 Task: Enable the "Spectral Edit Multi-tool" for detailed frequency-based editing.
Action: Mouse moved to (70, 6)
Screenshot: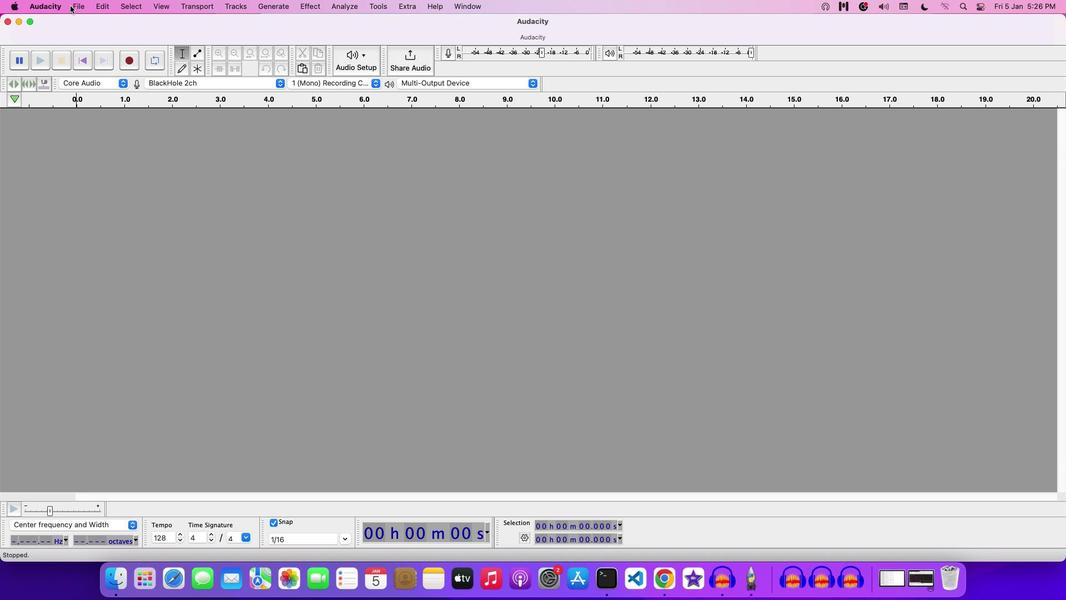 
Action: Mouse pressed left at (70, 6)
Screenshot: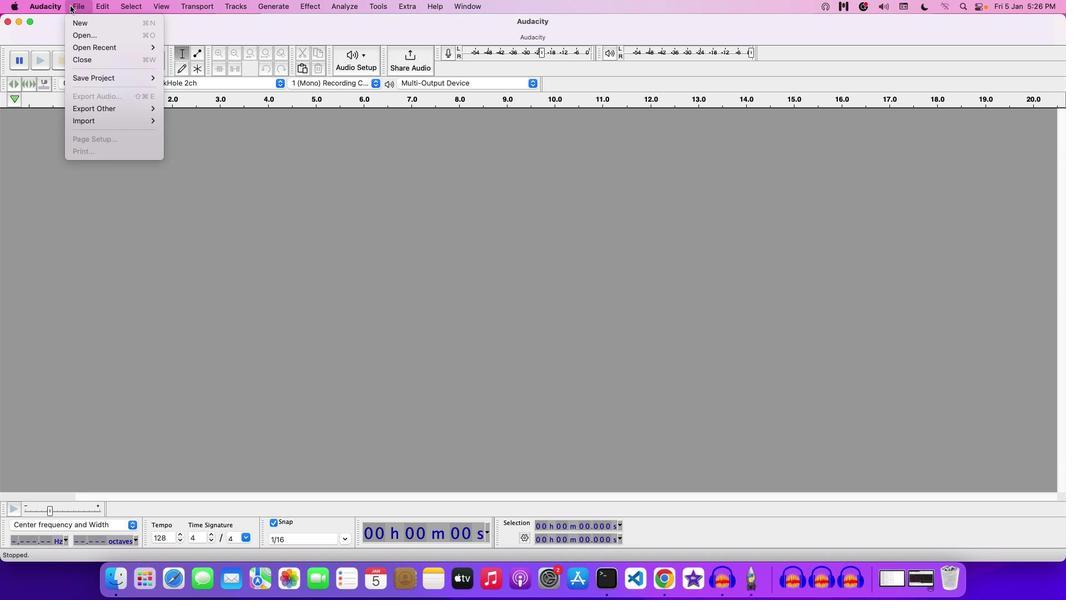 
Action: Mouse moved to (99, 38)
Screenshot: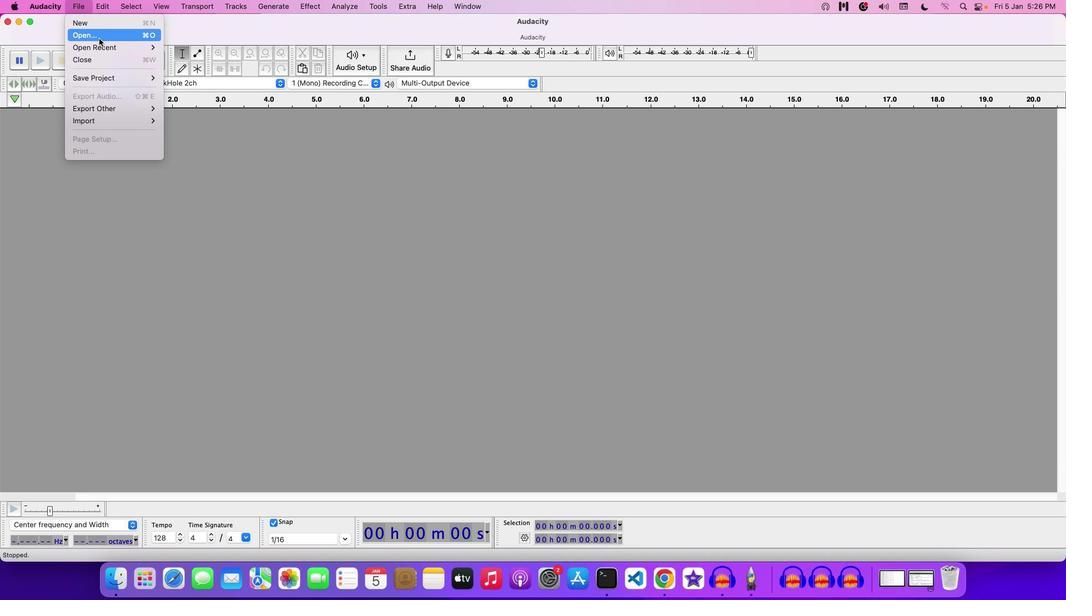 
Action: Mouse pressed left at (99, 38)
Screenshot: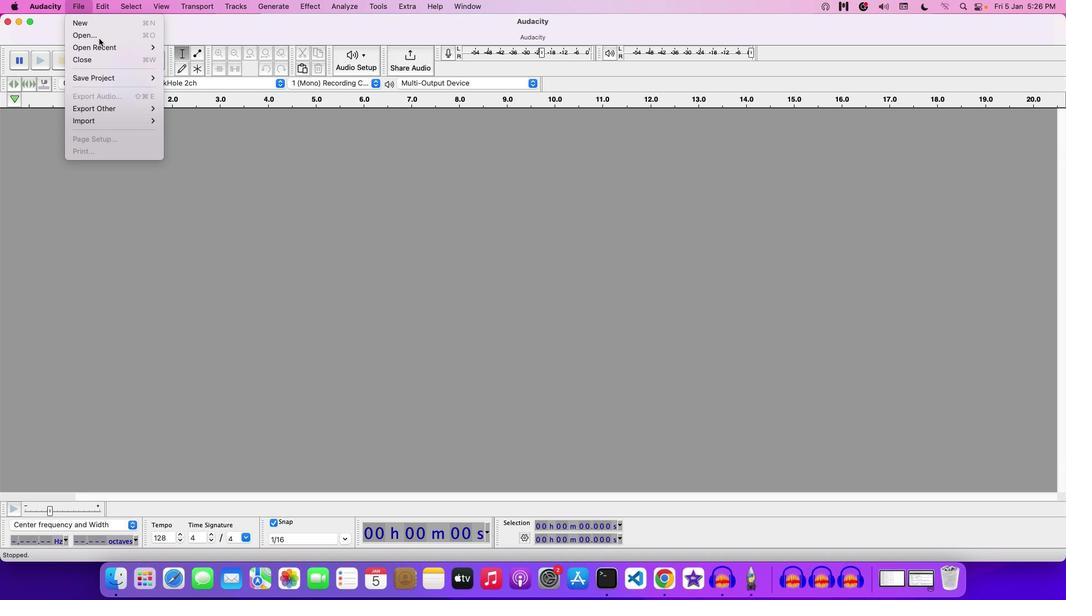 
Action: Mouse moved to (346, 147)
Screenshot: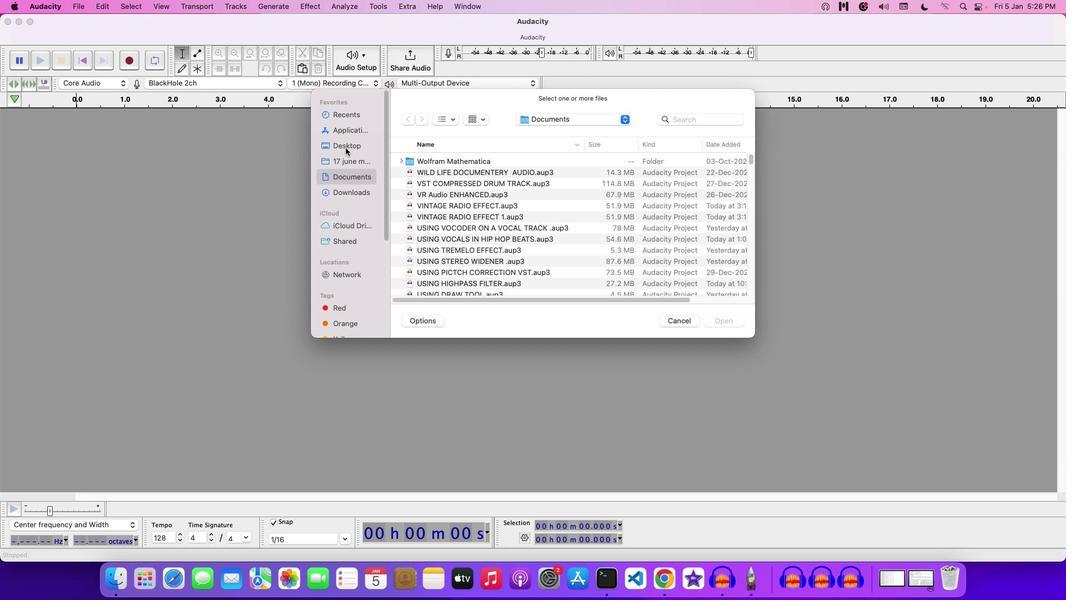 
Action: Mouse pressed left at (346, 147)
Screenshot: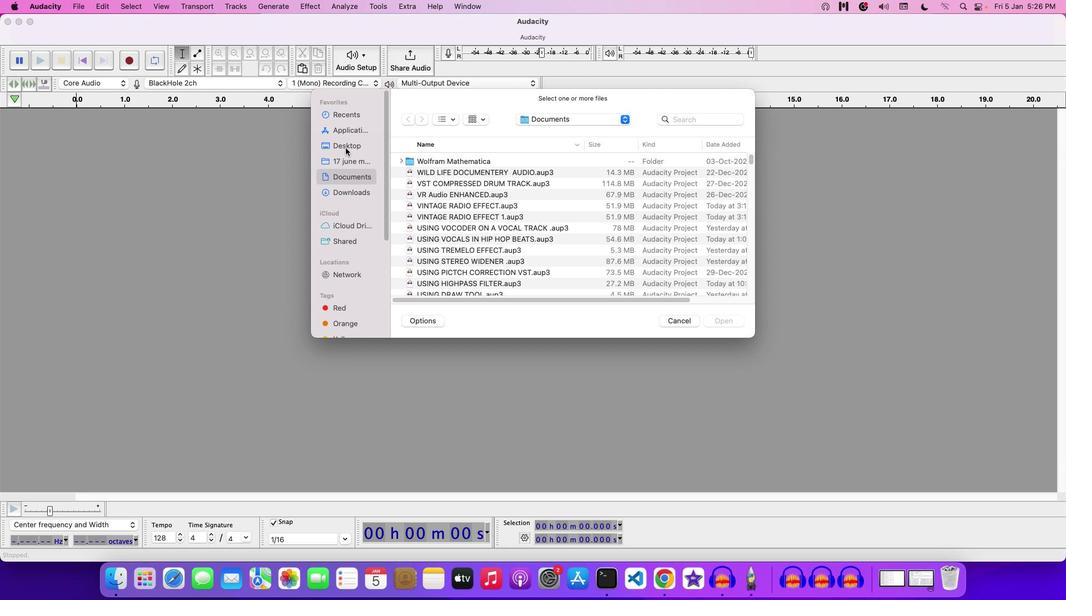 
Action: Mouse moved to (453, 226)
Screenshot: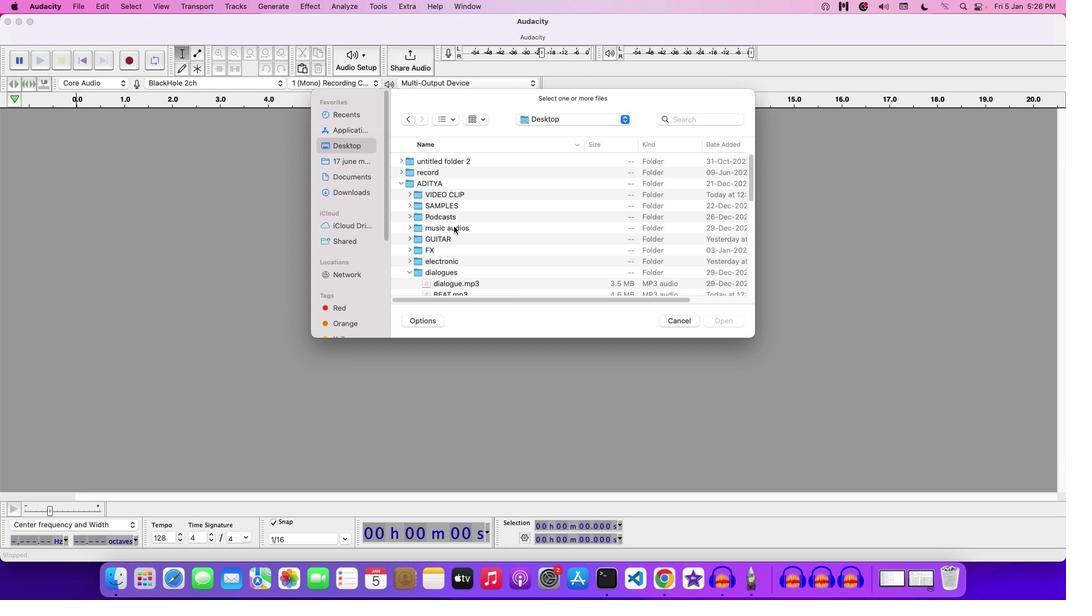 
Action: Mouse scrolled (453, 226) with delta (0, 0)
Screenshot: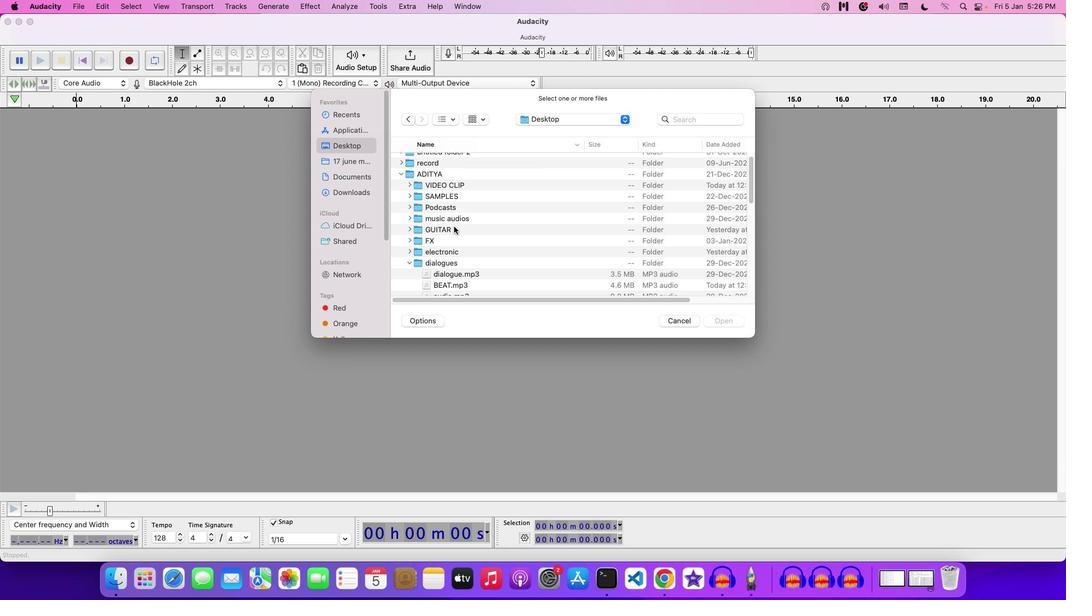 
Action: Mouse scrolled (453, 226) with delta (0, 0)
Screenshot: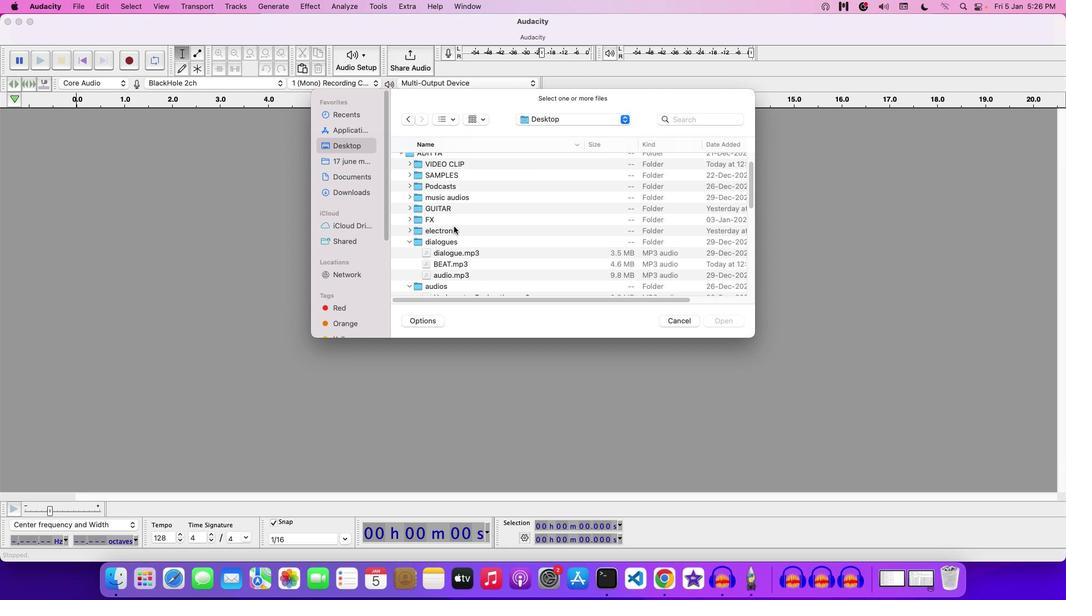 
Action: Mouse scrolled (453, 226) with delta (0, 0)
Screenshot: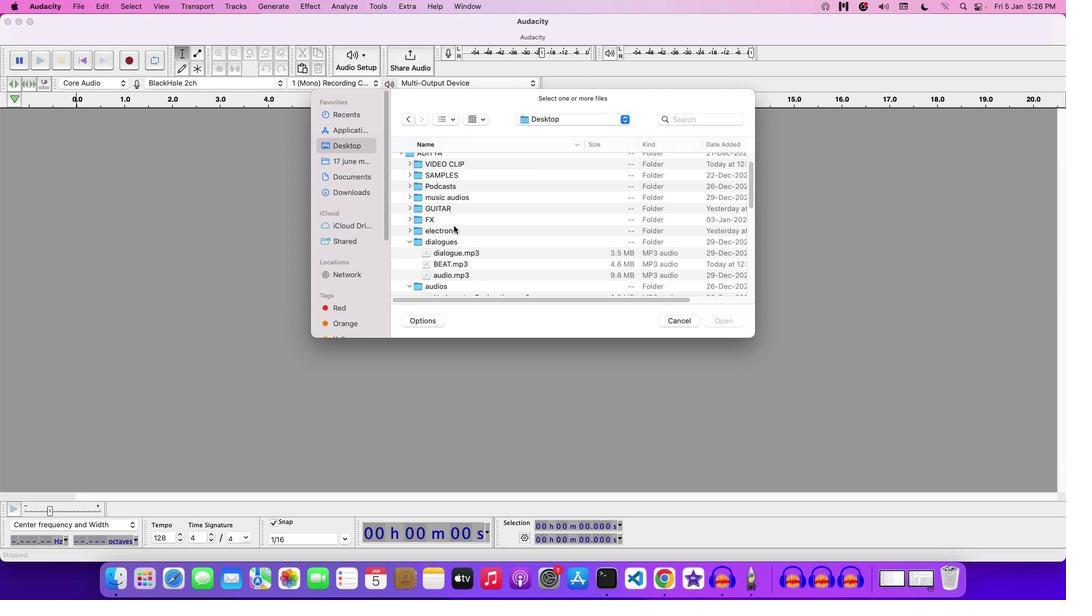 
Action: Mouse moved to (448, 209)
Screenshot: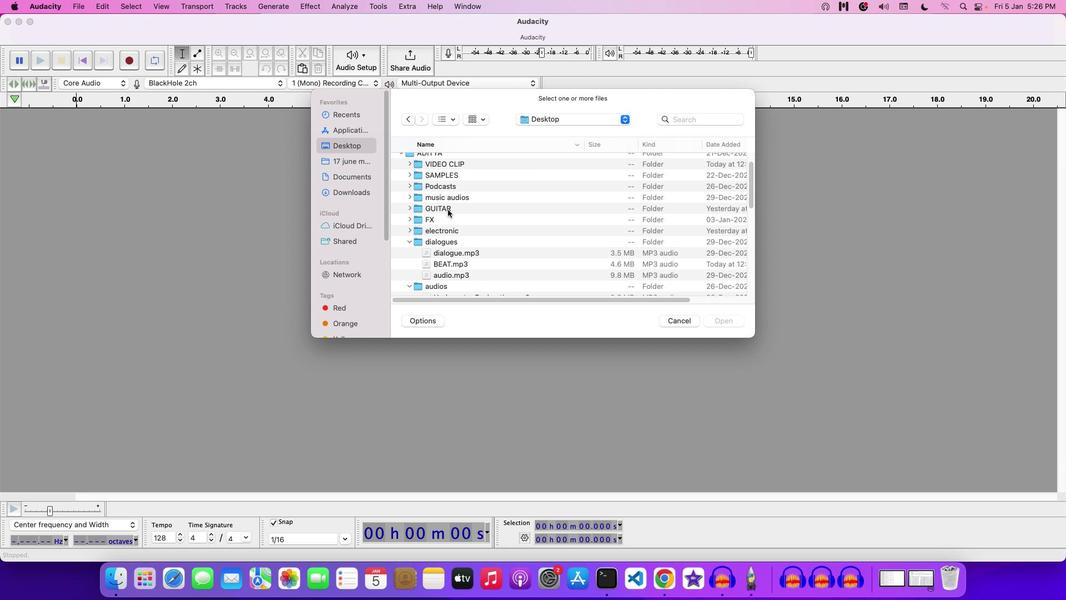 
Action: Mouse pressed left at (448, 209)
Screenshot: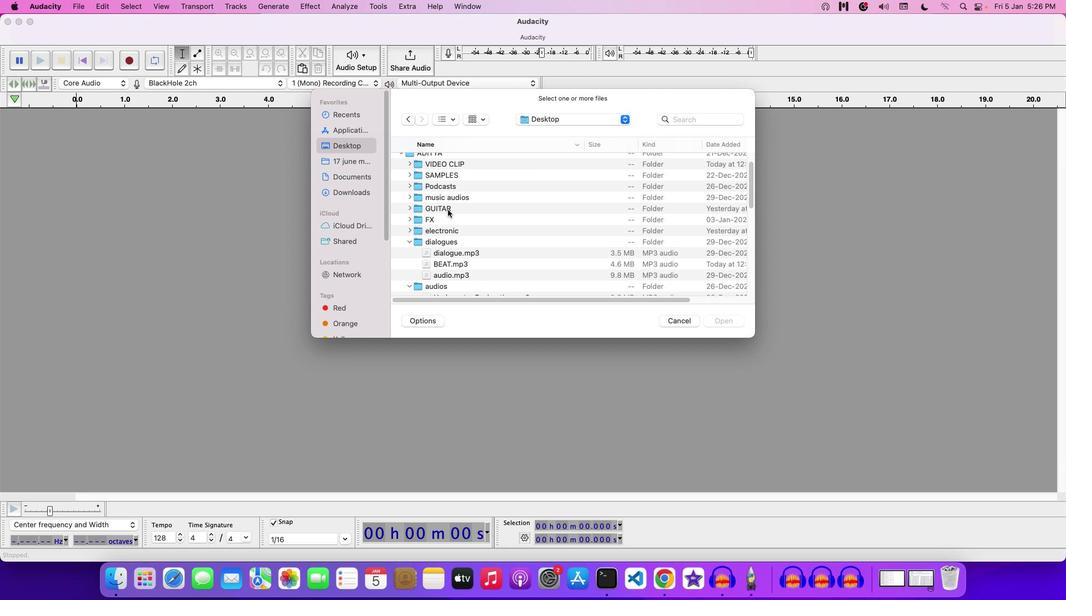 
Action: Mouse moved to (408, 209)
Screenshot: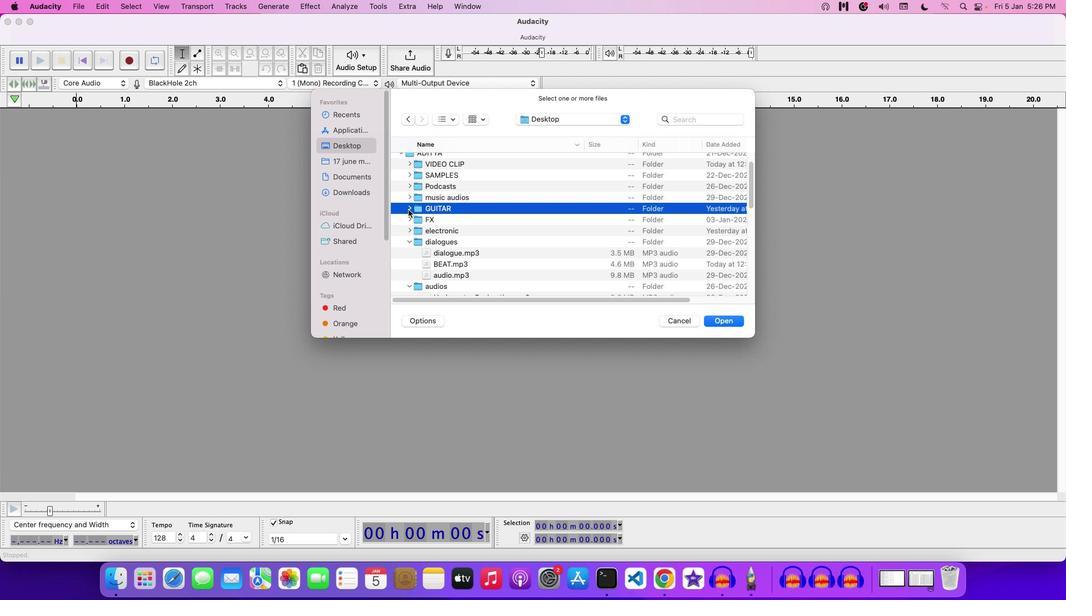 
Action: Mouse pressed left at (408, 209)
Screenshot: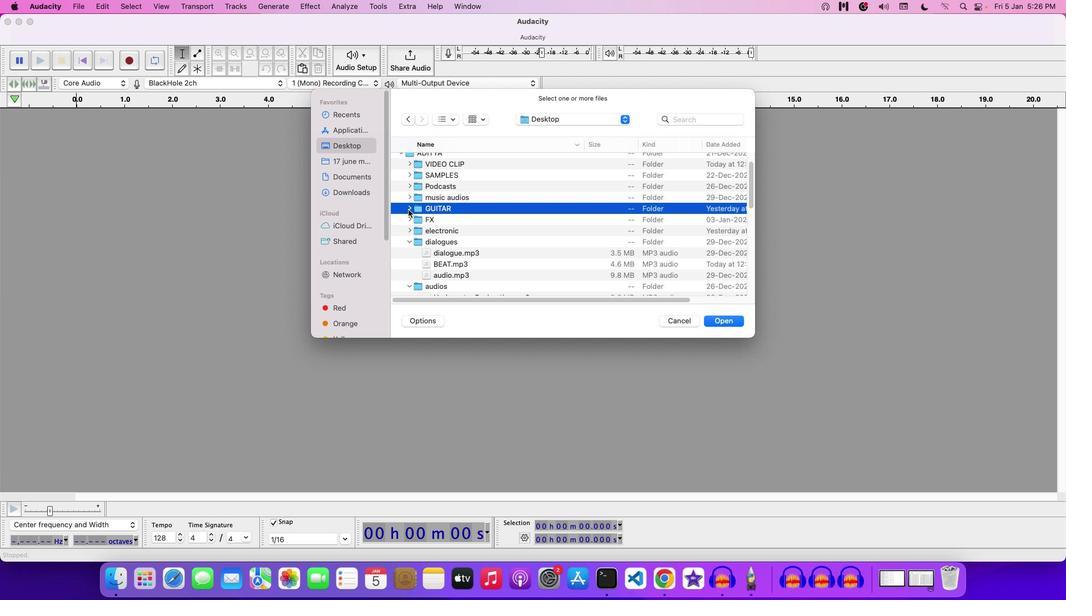 
Action: Mouse moved to (450, 219)
Screenshot: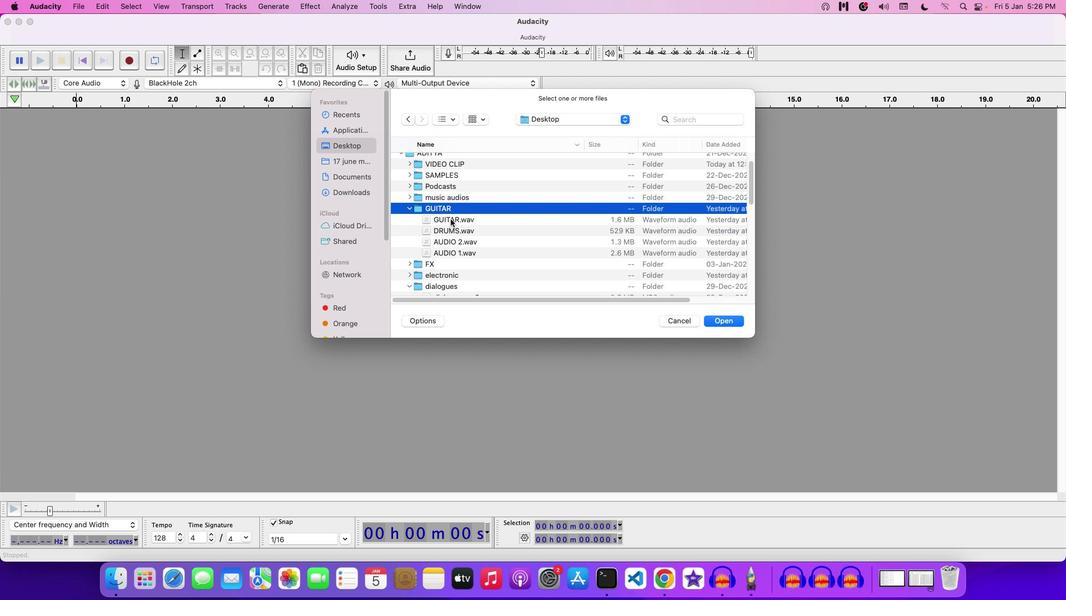 
Action: Mouse pressed left at (450, 219)
Screenshot: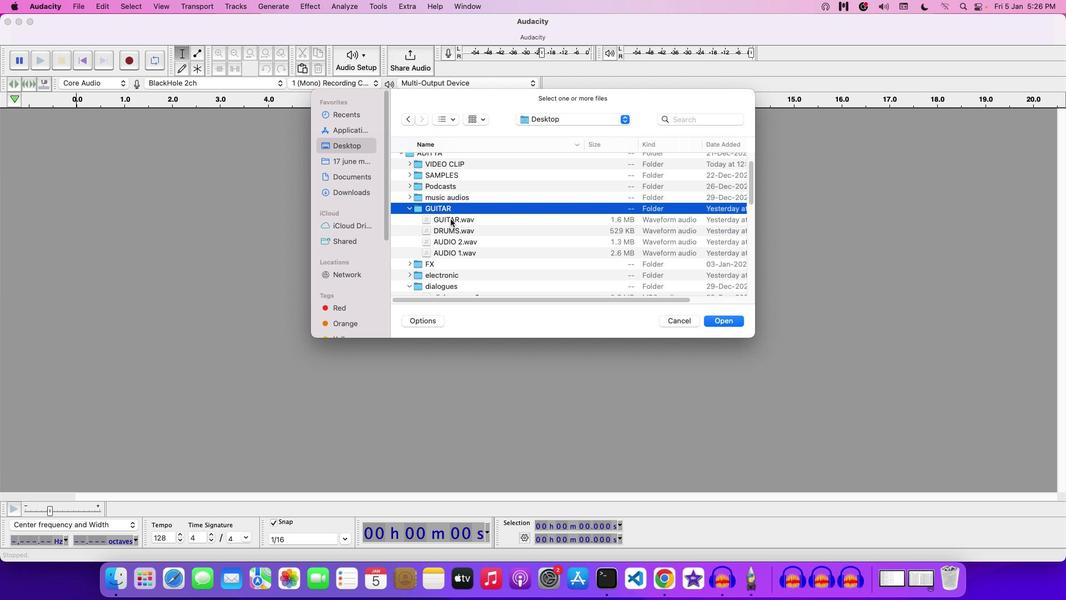 
Action: Mouse moved to (483, 221)
Screenshot: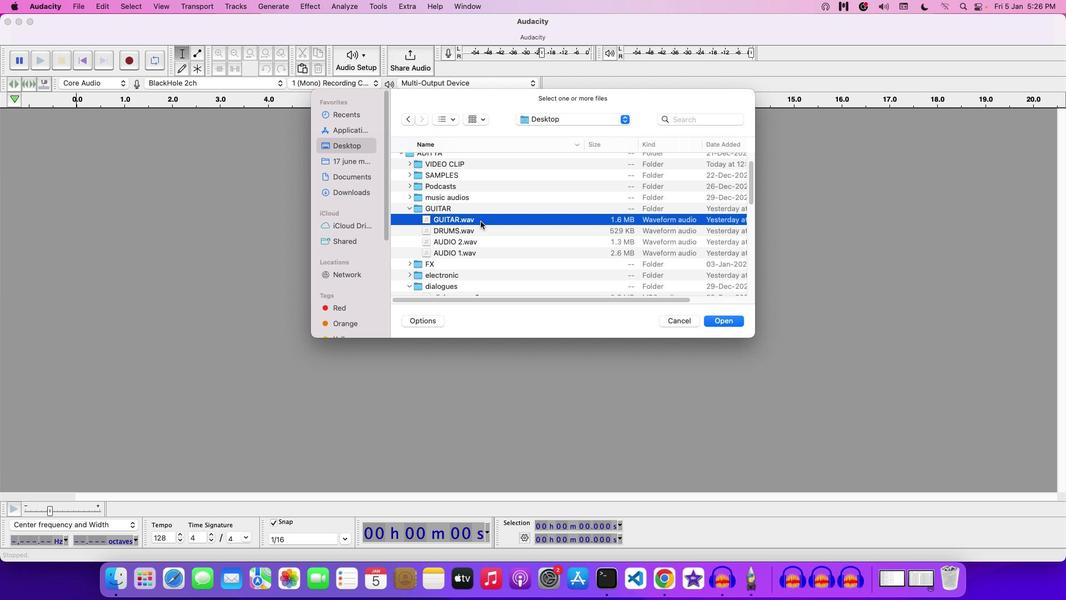 
Action: Mouse pressed left at (483, 221)
Screenshot: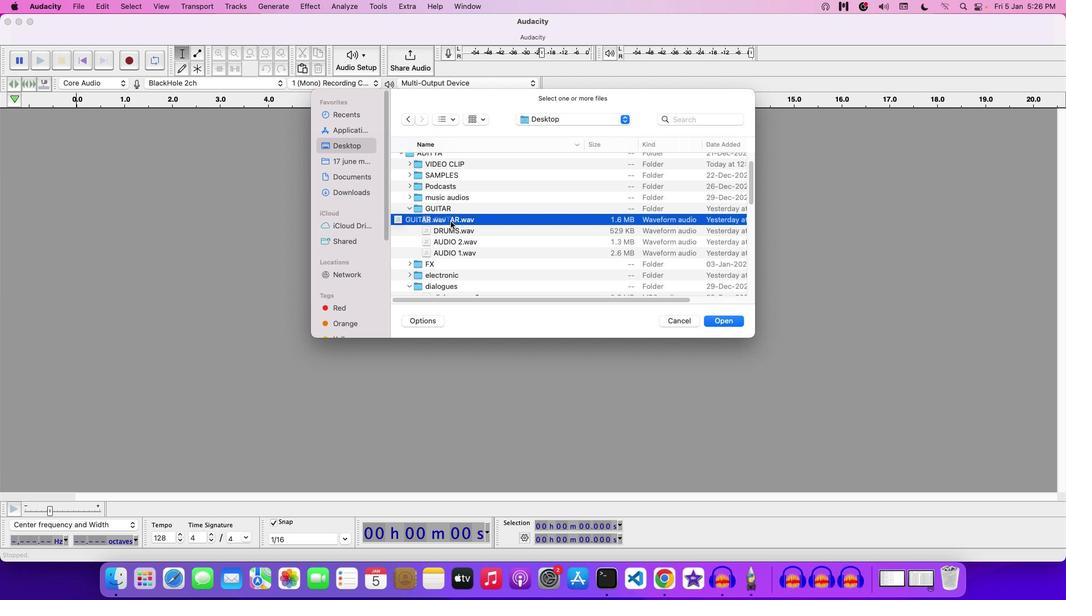 
Action: Mouse moved to (683, 312)
Screenshot: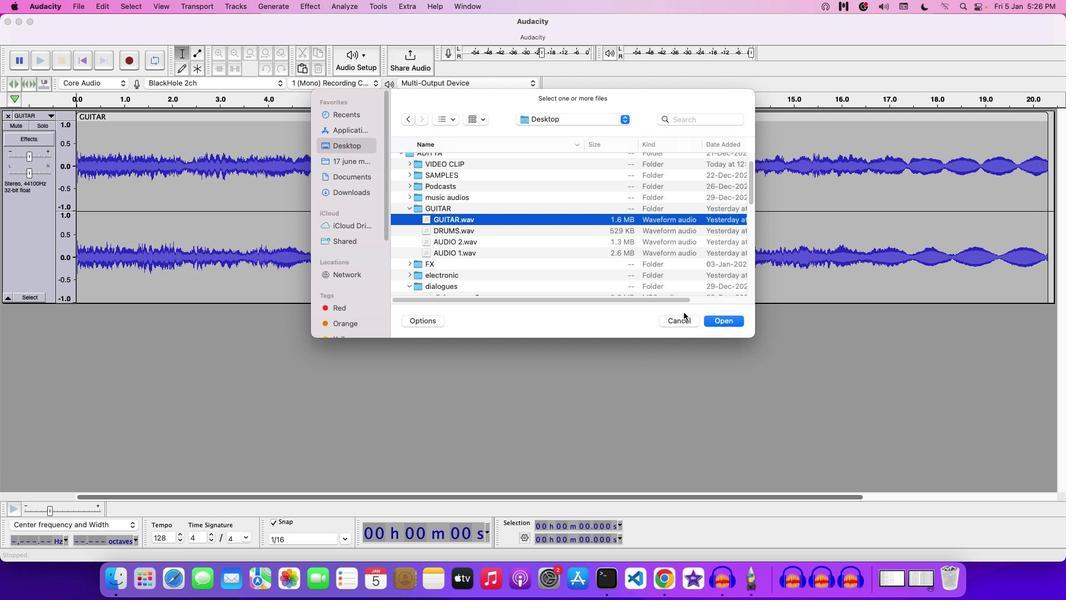 
Action: Mouse pressed left at (683, 312)
Screenshot: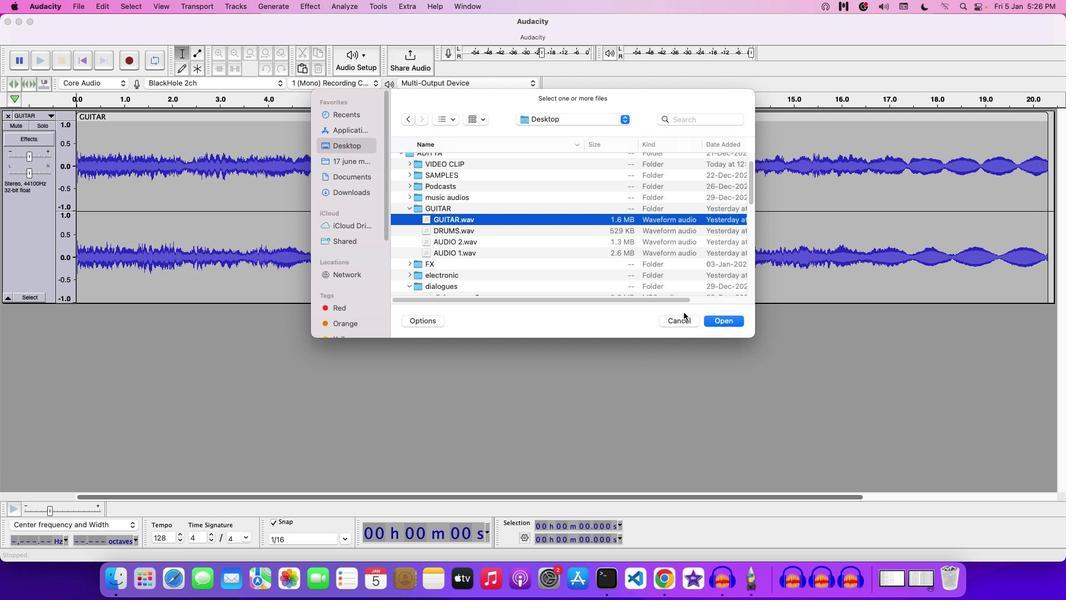 
Action: Mouse moved to (685, 321)
Screenshot: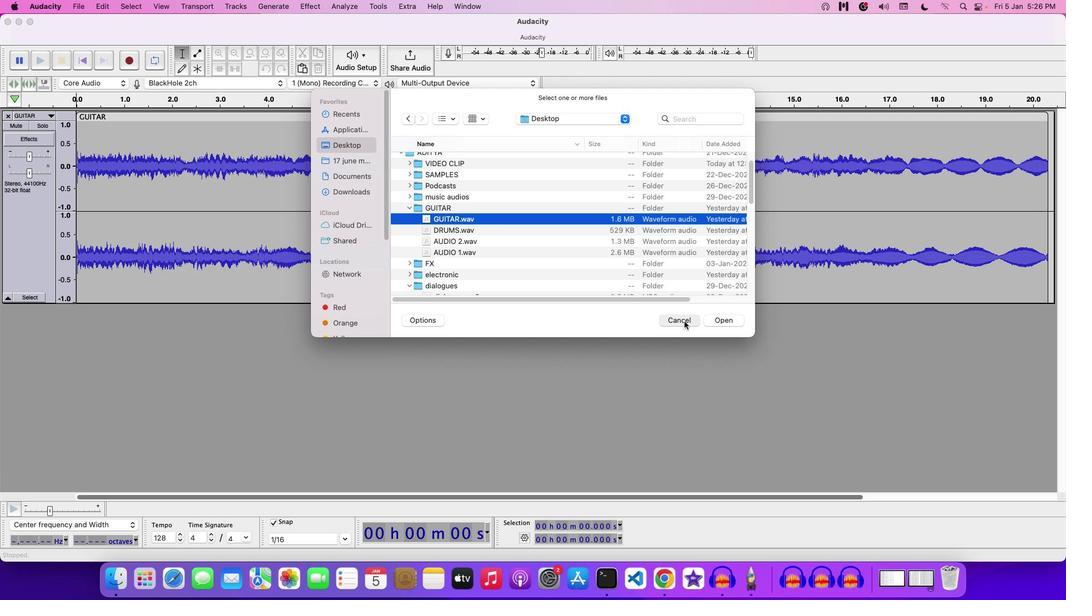 
Action: Mouse pressed left at (685, 321)
Screenshot: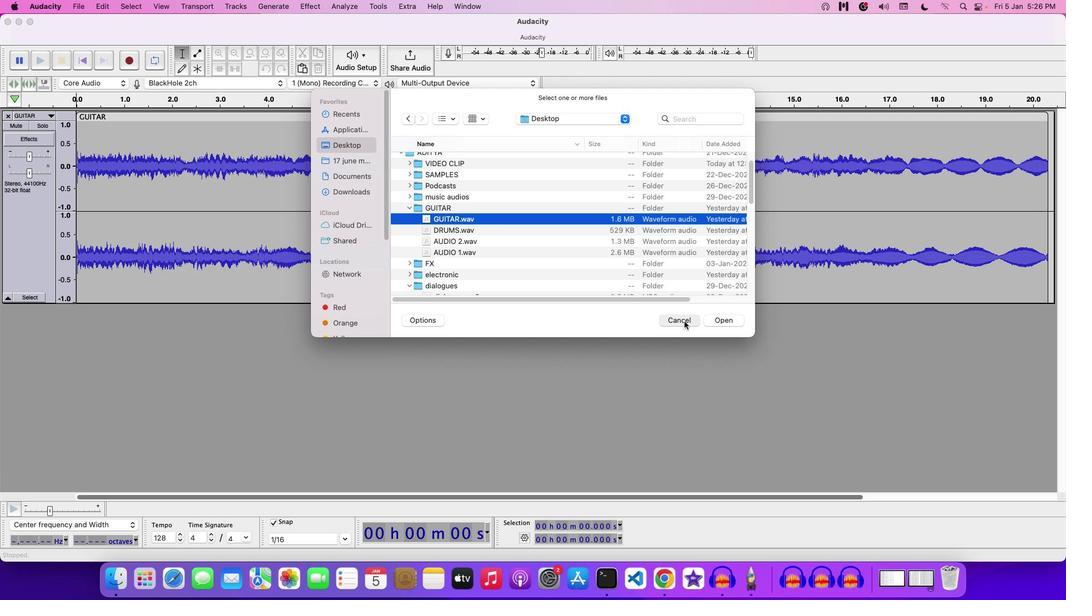 
Action: Mouse moved to (31, 61)
Screenshot: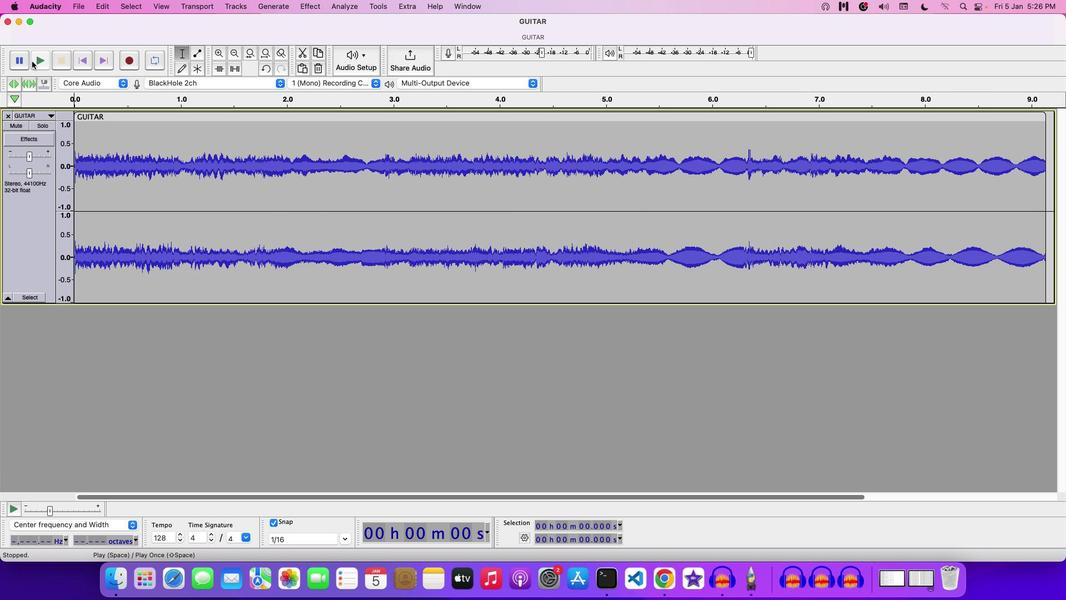 
Action: Mouse pressed left at (31, 61)
Screenshot: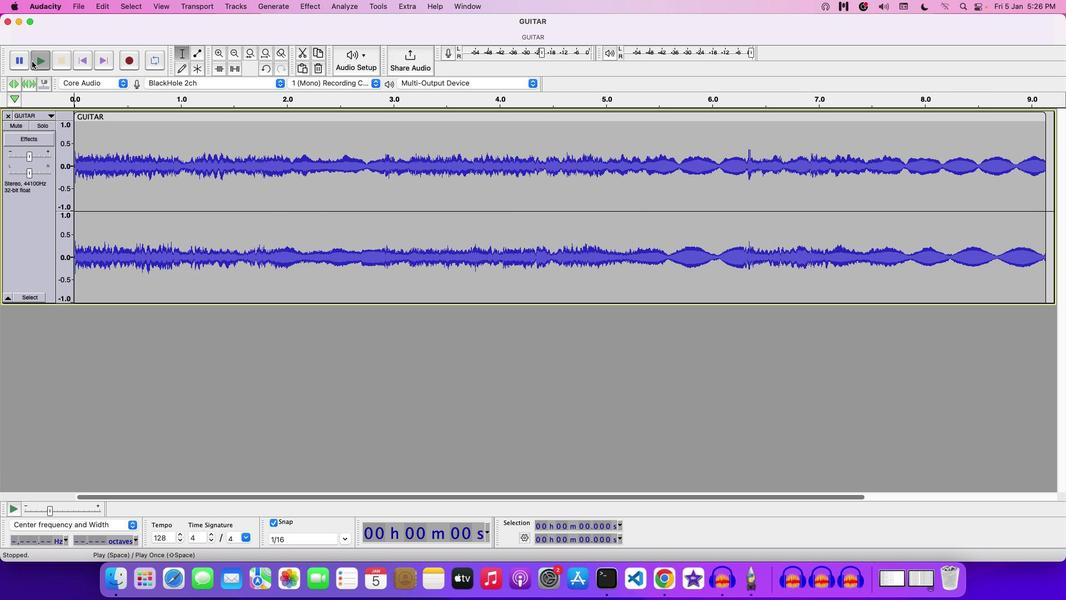 
Action: Mouse moved to (29, 152)
Screenshot: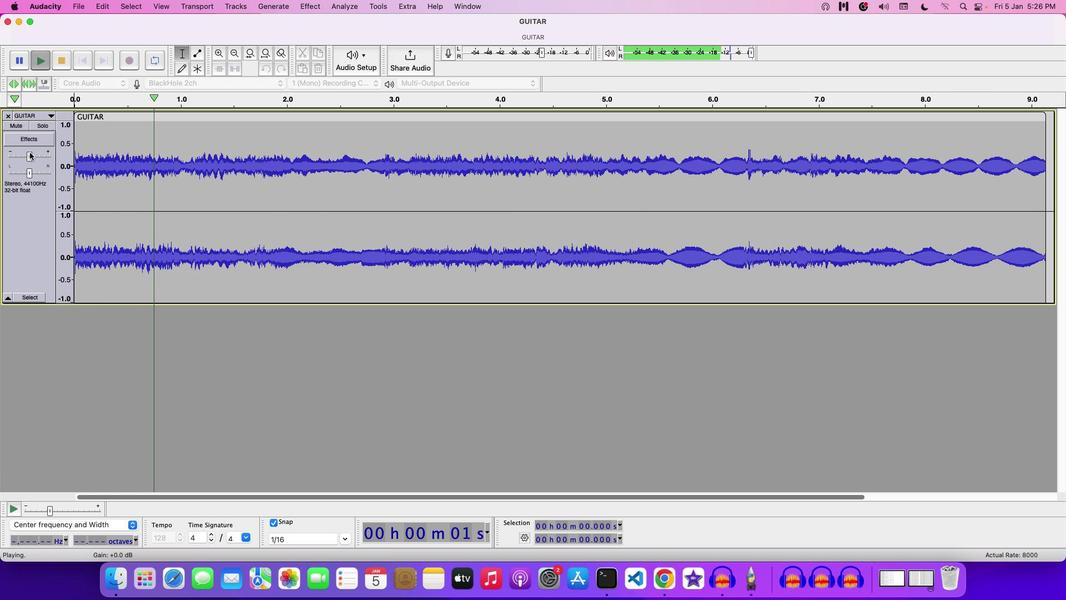 
Action: Mouse pressed left at (29, 152)
Screenshot: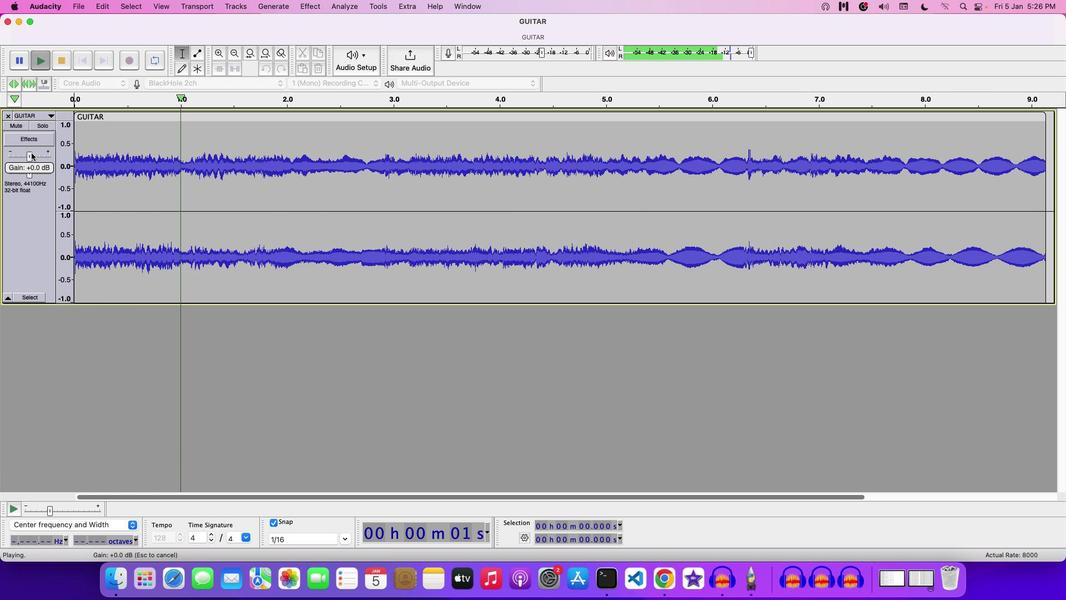 
Action: Mouse moved to (27, 226)
Screenshot: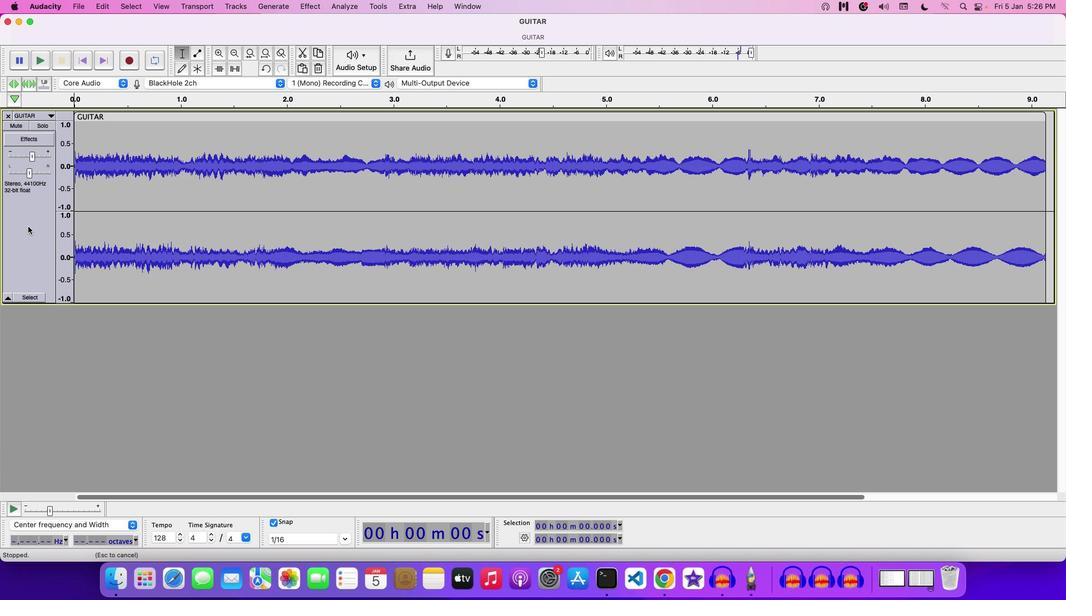 
Action: Mouse pressed right at (27, 226)
Screenshot: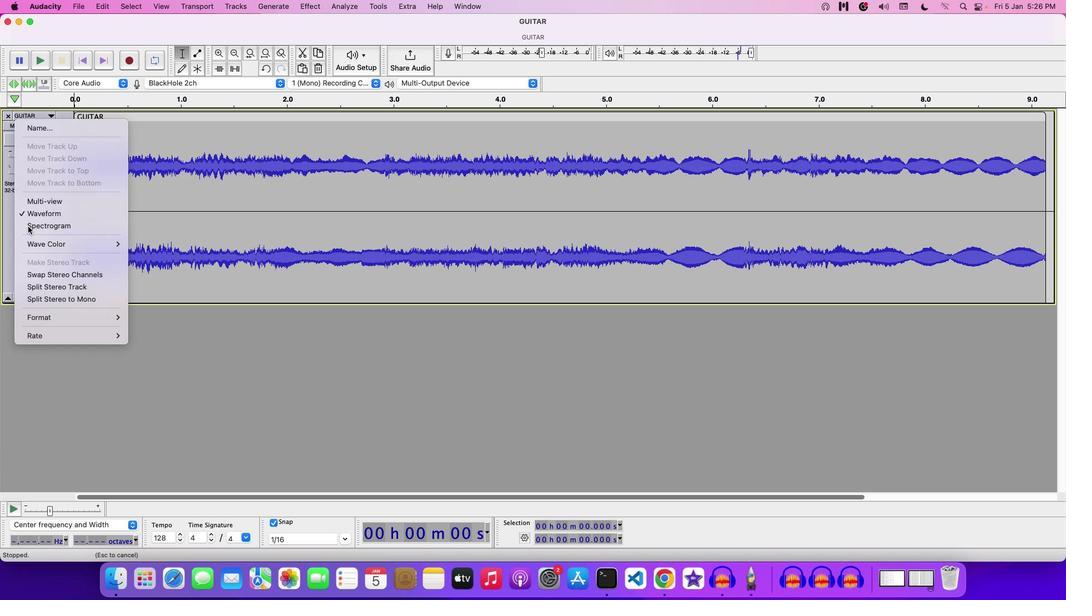 
Action: Mouse moved to (58, 226)
Screenshot: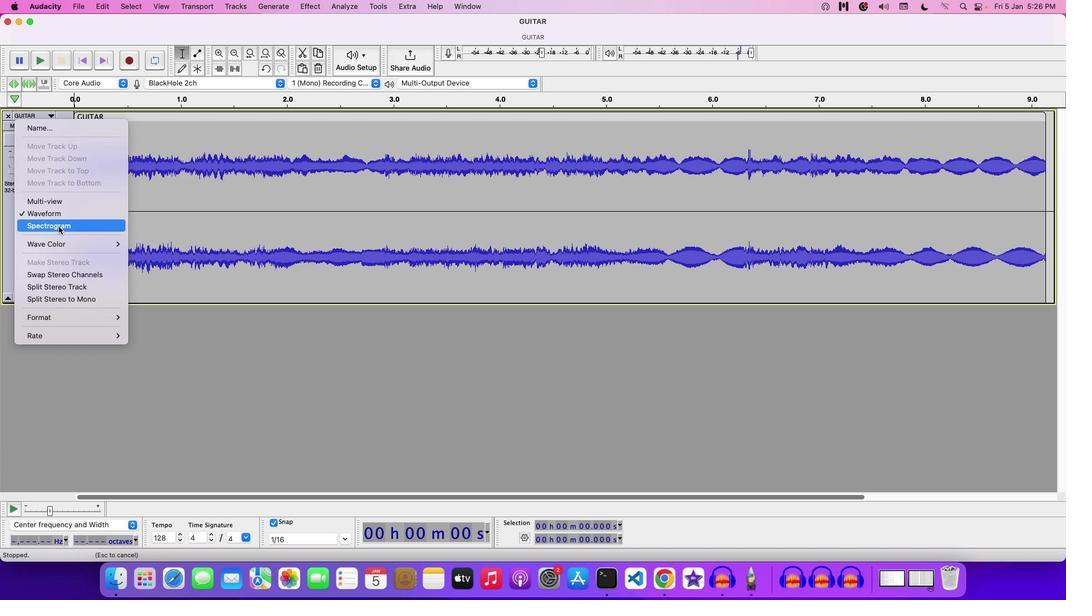 
Action: Mouse pressed left at (58, 226)
Screenshot: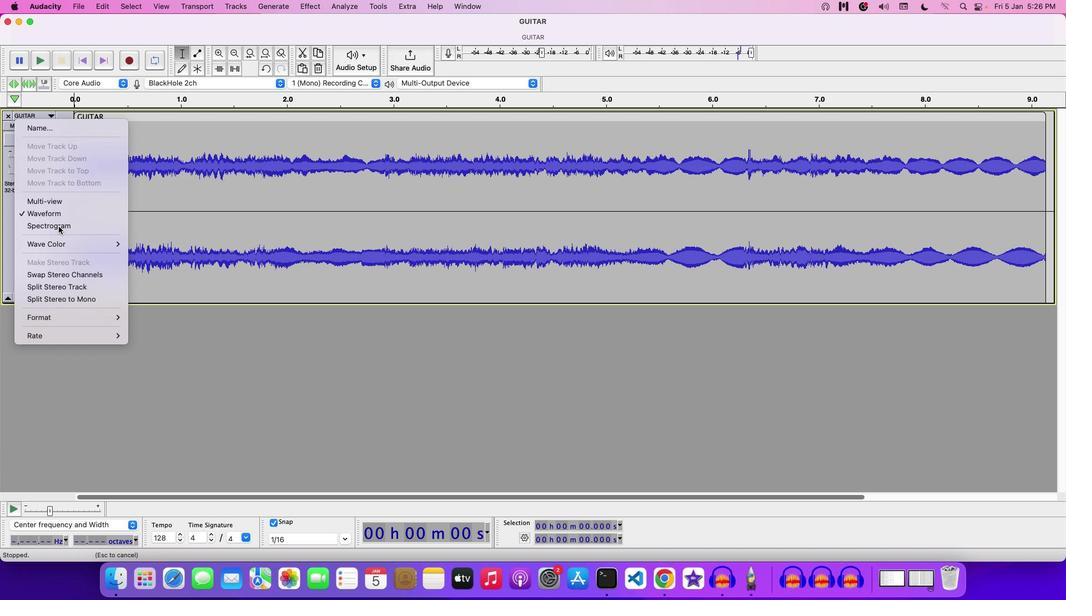 
Action: Mouse moved to (221, 178)
Screenshot: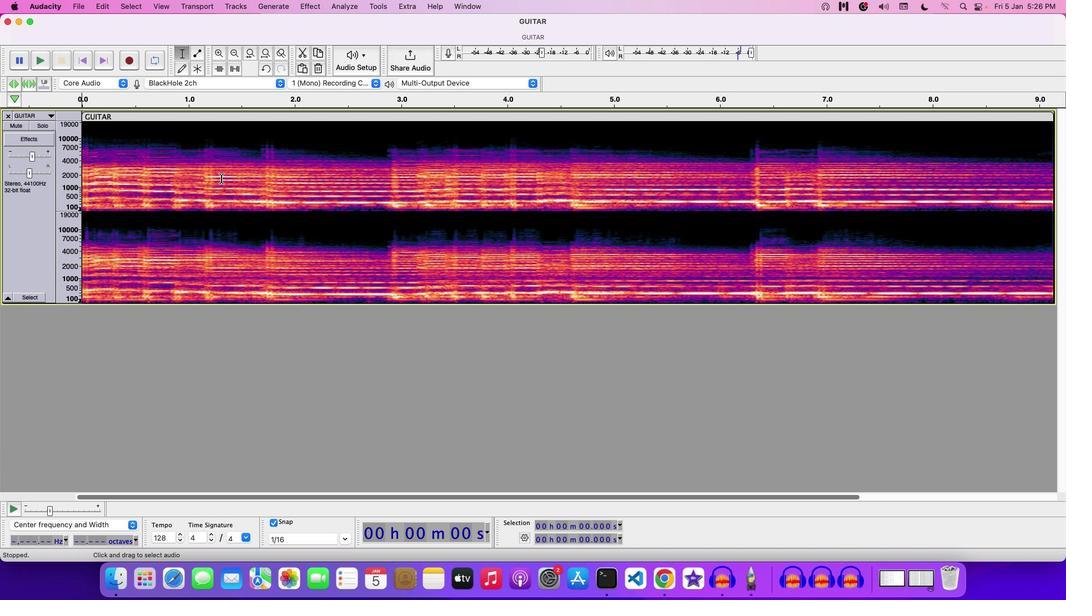 
Action: Mouse pressed left at (221, 178)
Screenshot: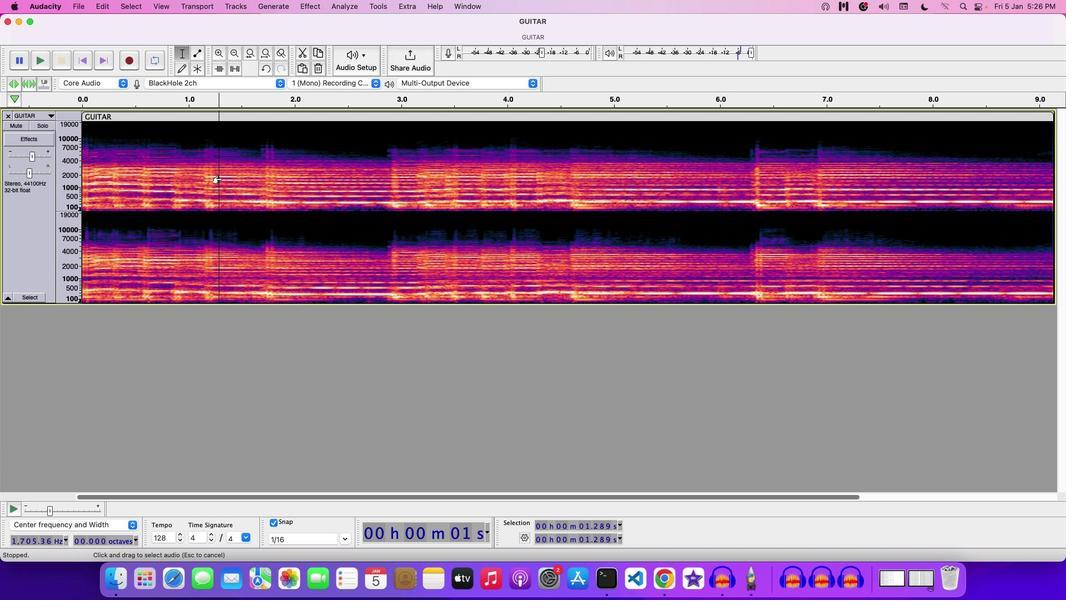 
Action: Mouse pressed left at (221, 178)
Screenshot: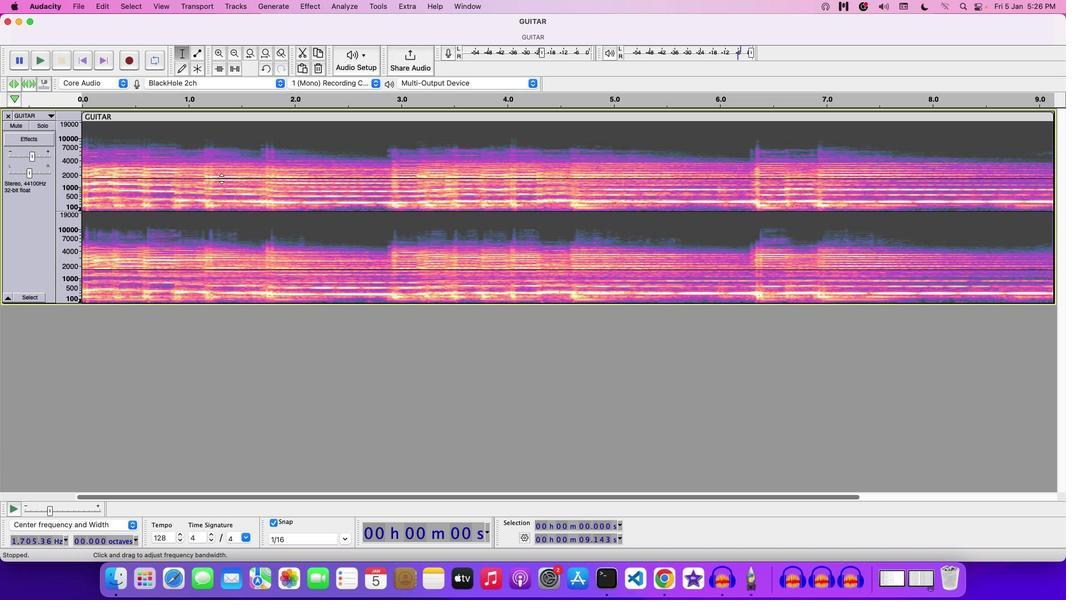 
Action: Mouse moved to (221, 178)
Screenshot: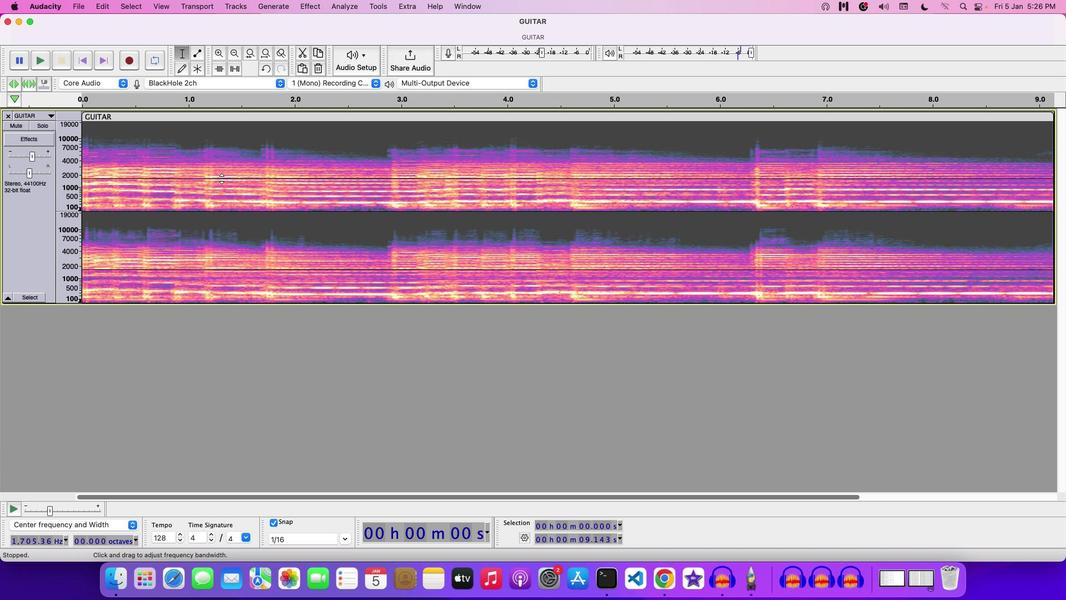 
Action: Mouse pressed left at (221, 178)
Screenshot: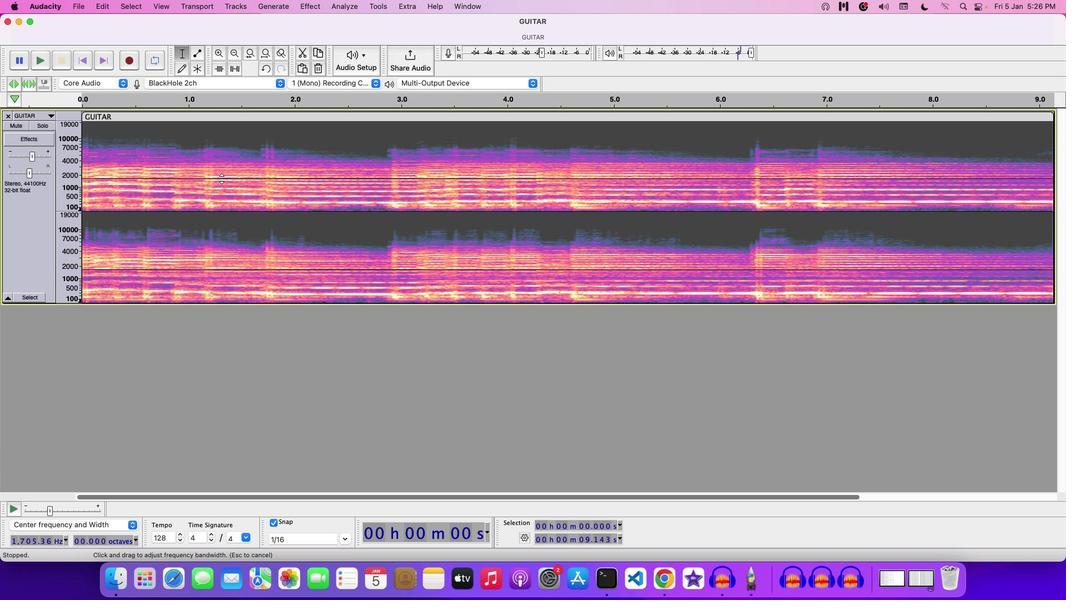 
Action: Mouse moved to (221, 176)
Screenshot: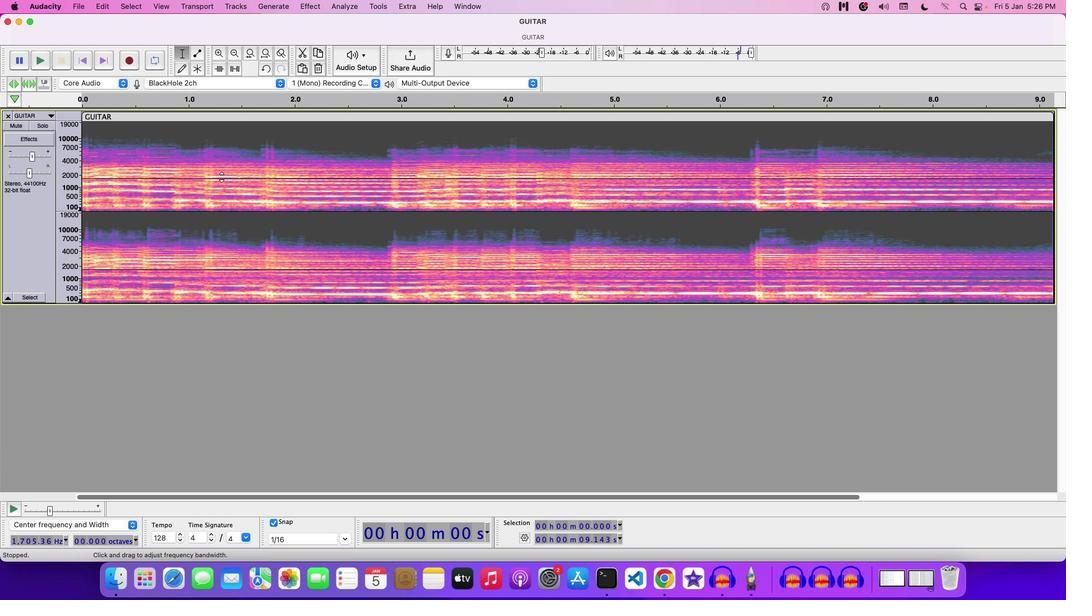 
Action: Mouse pressed left at (221, 176)
Screenshot: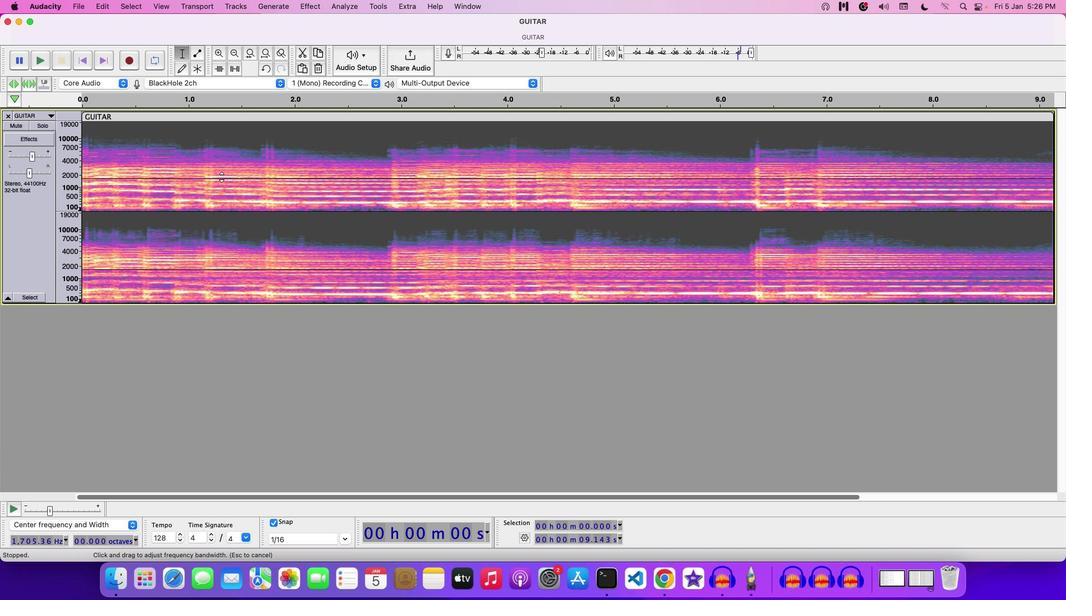 
Action: Mouse moved to (226, 173)
Screenshot: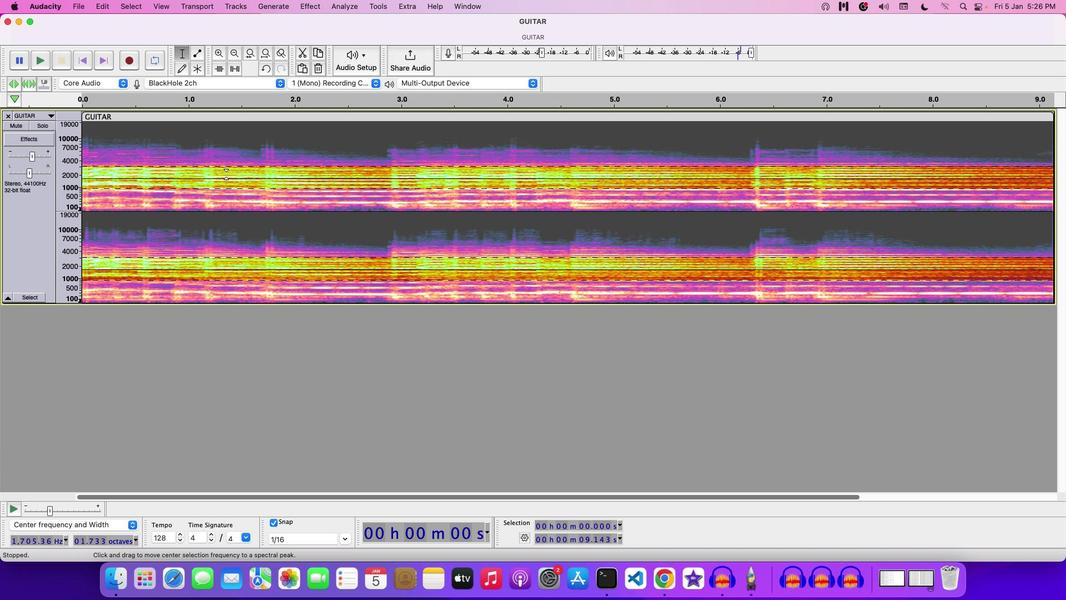 
Action: Mouse pressed left at (226, 173)
Screenshot: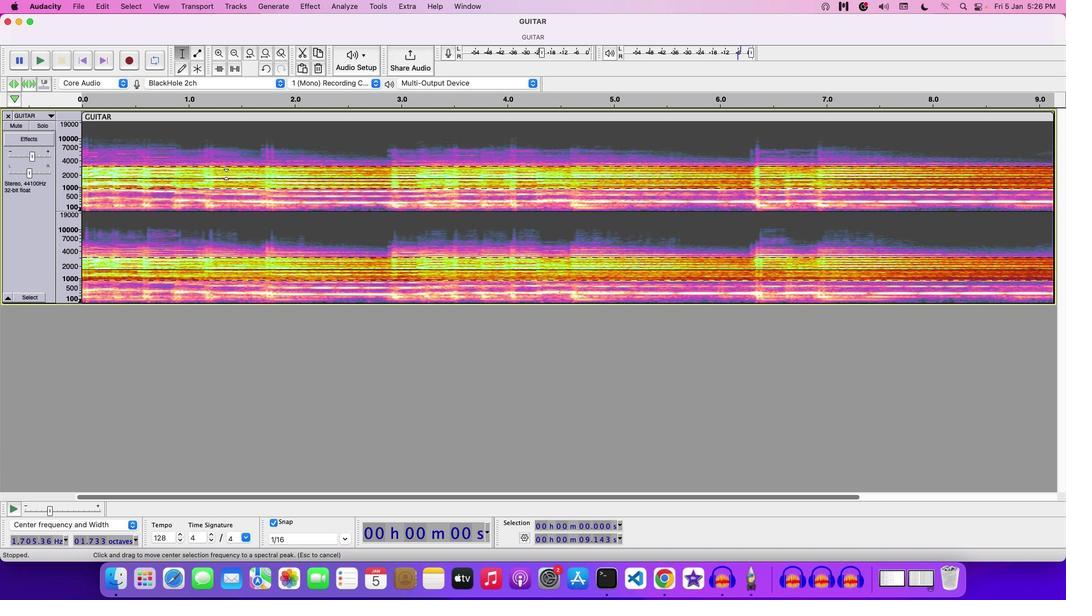 
Action: Mouse moved to (310, 6)
Screenshot: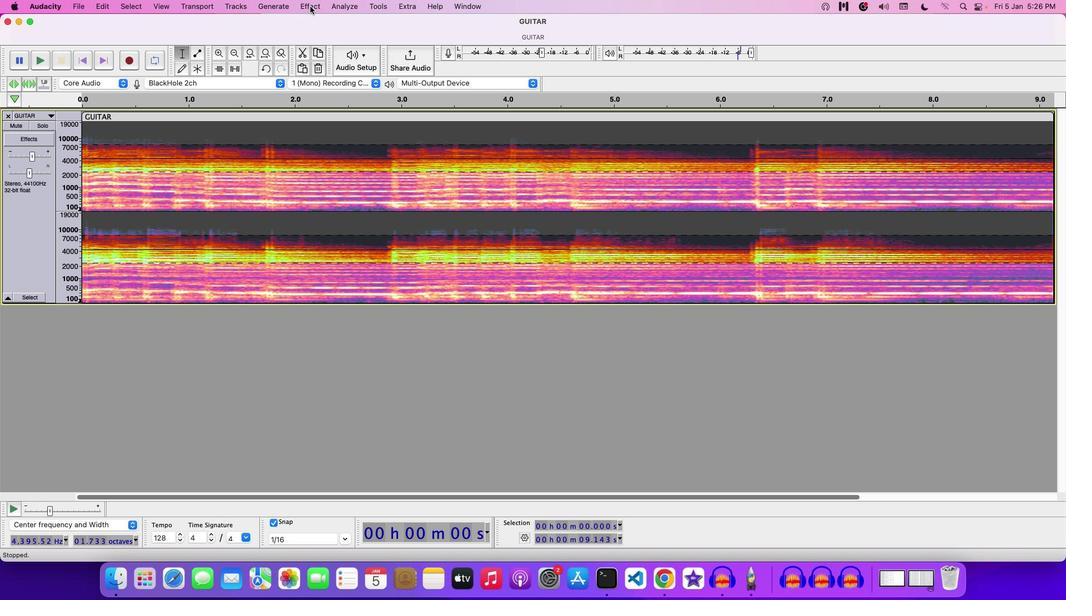 
Action: Mouse pressed left at (310, 6)
Screenshot: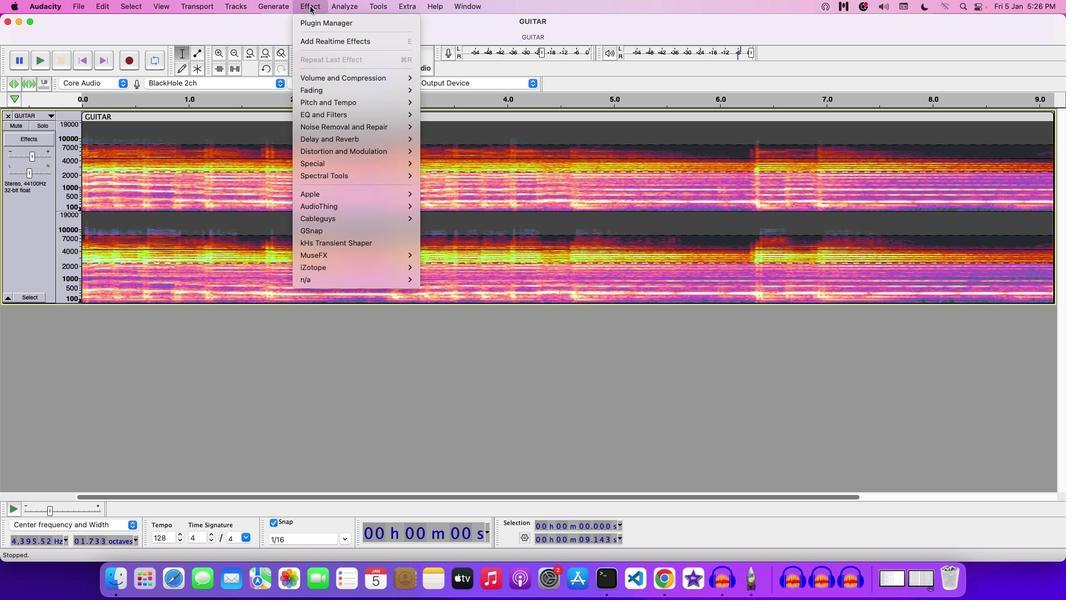 
Action: Mouse moved to (455, 188)
Screenshot: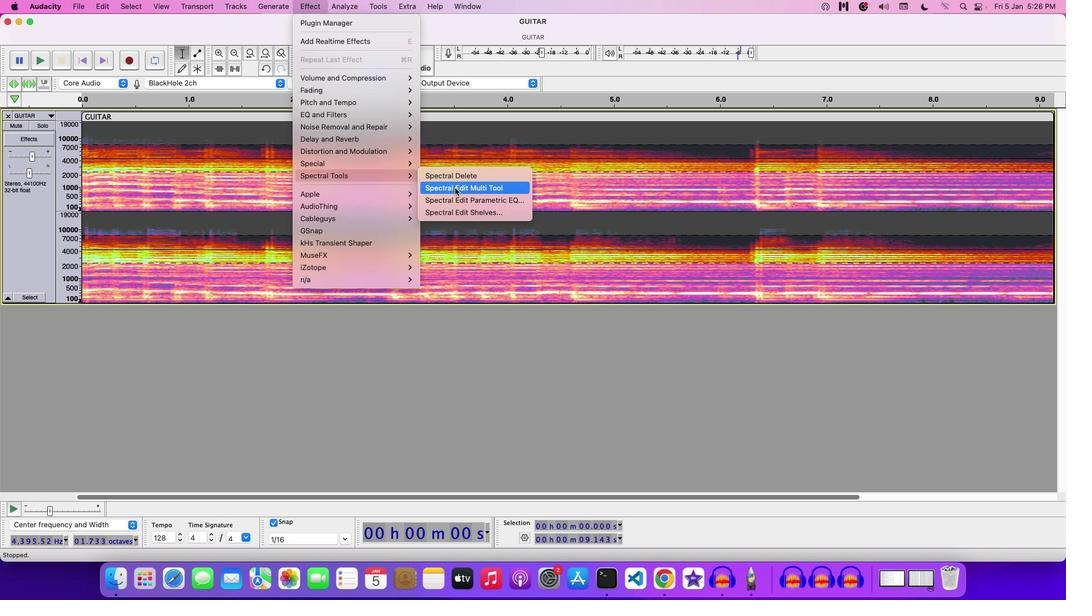 
Action: Mouse pressed left at (455, 188)
Screenshot: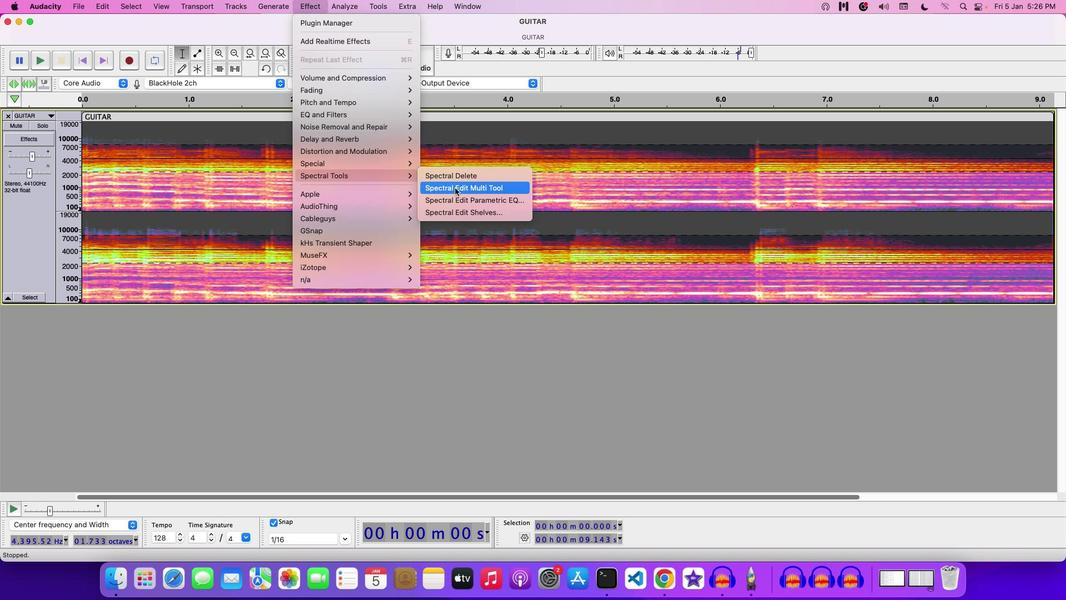 
Action: Key pressed Key.space
Screenshot: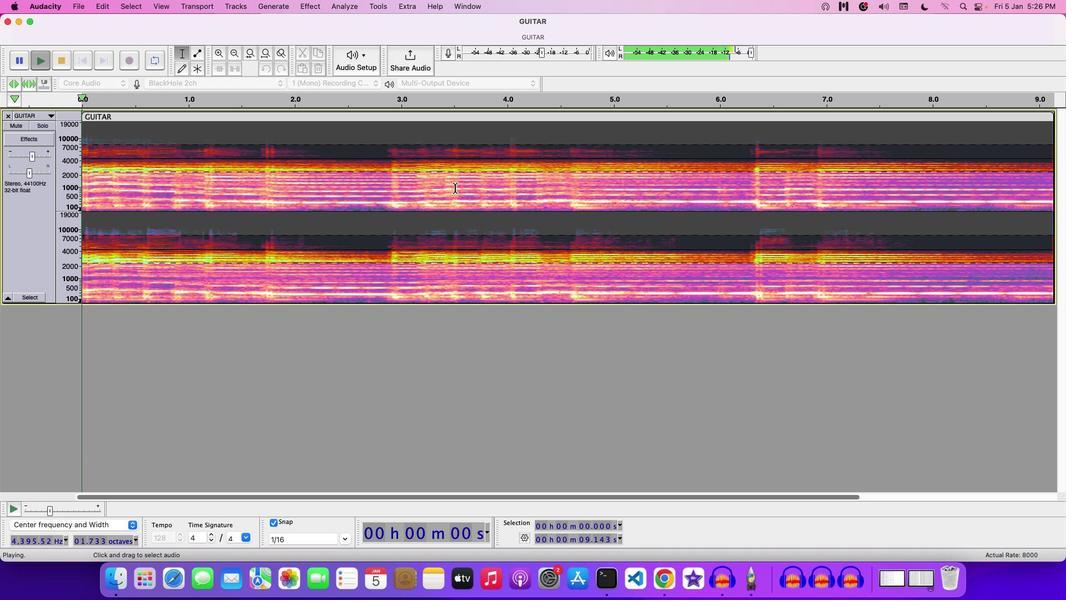 
Action: Mouse moved to (81, 5)
Screenshot: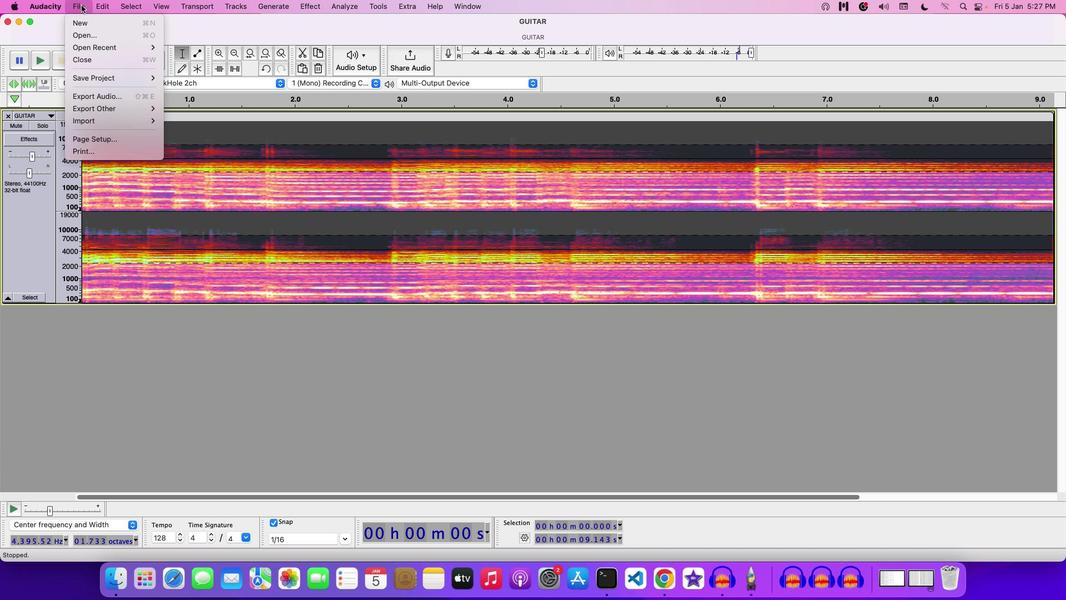 
Action: Mouse pressed left at (81, 5)
Screenshot: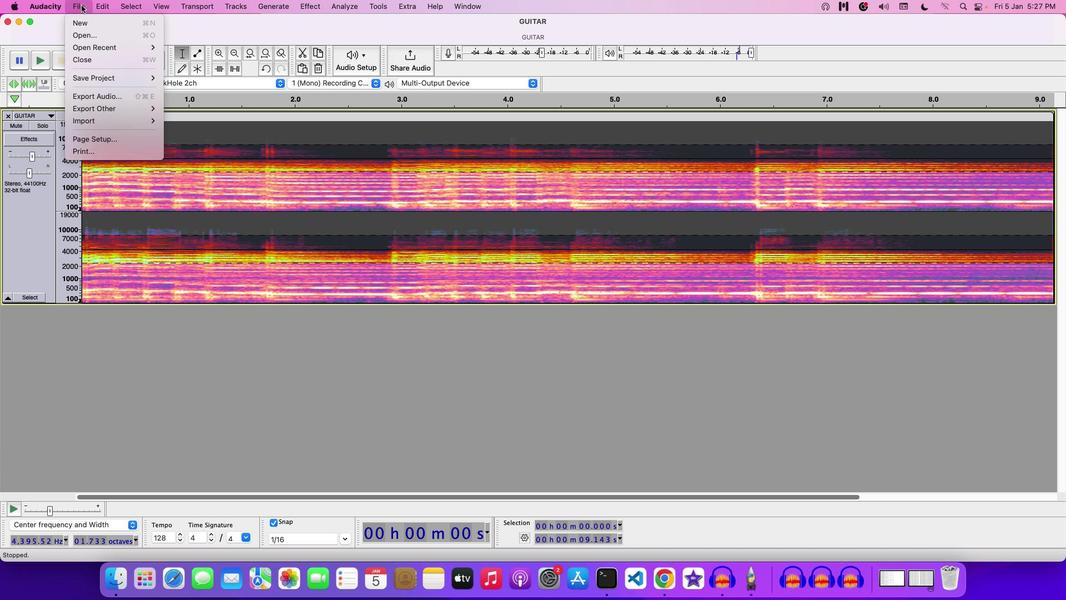 
Action: Mouse moved to (100, 80)
Screenshot: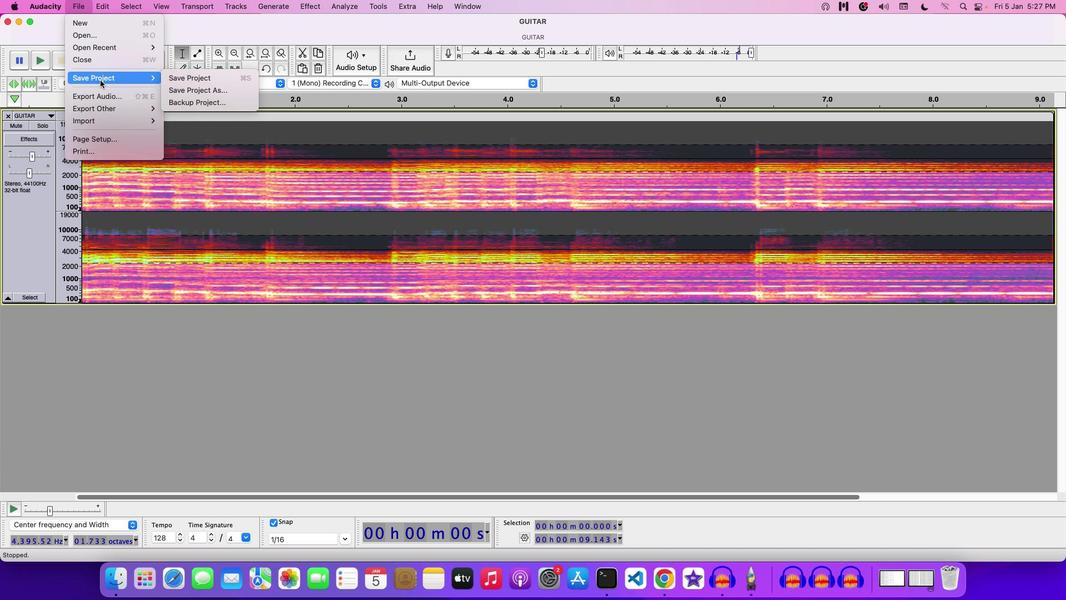
Action: Mouse pressed left at (100, 80)
Screenshot: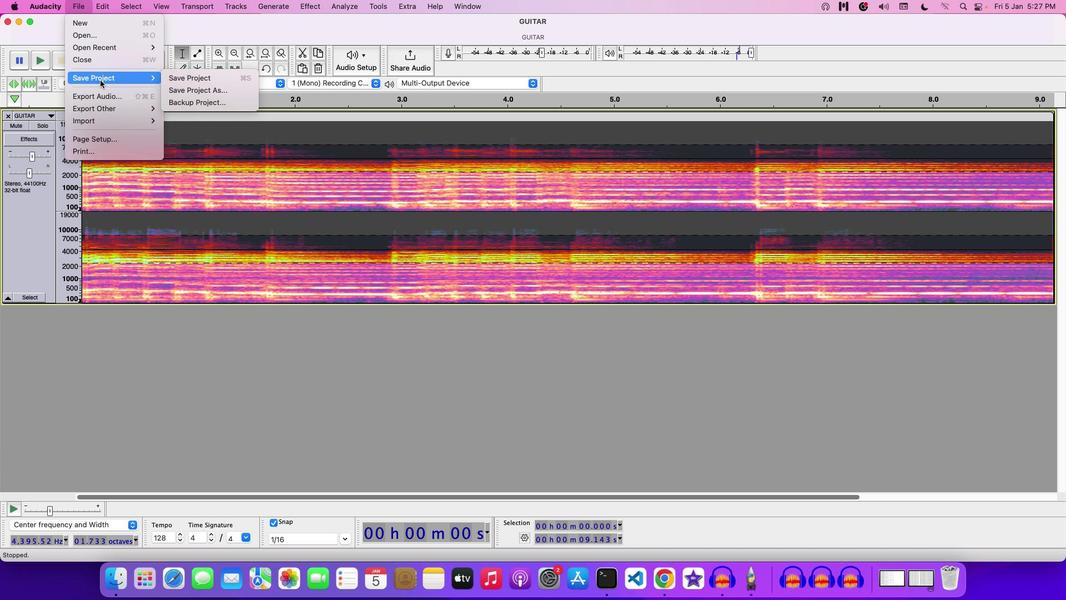 
Action: Mouse moved to (207, 80)
Screenshot: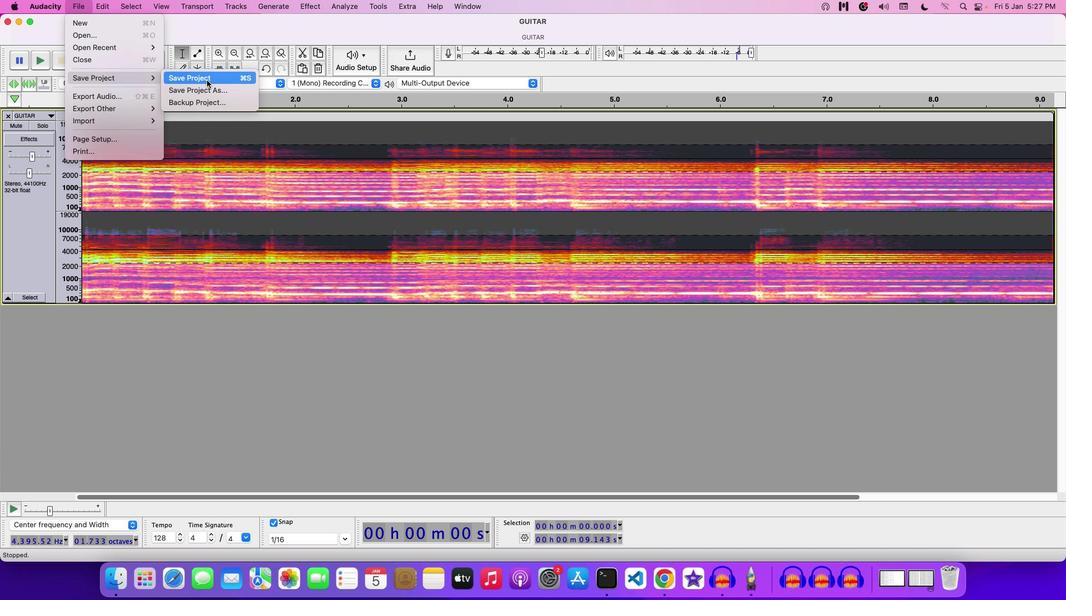 
Action: Mouse pressed left at (207, 80)
Screenshot: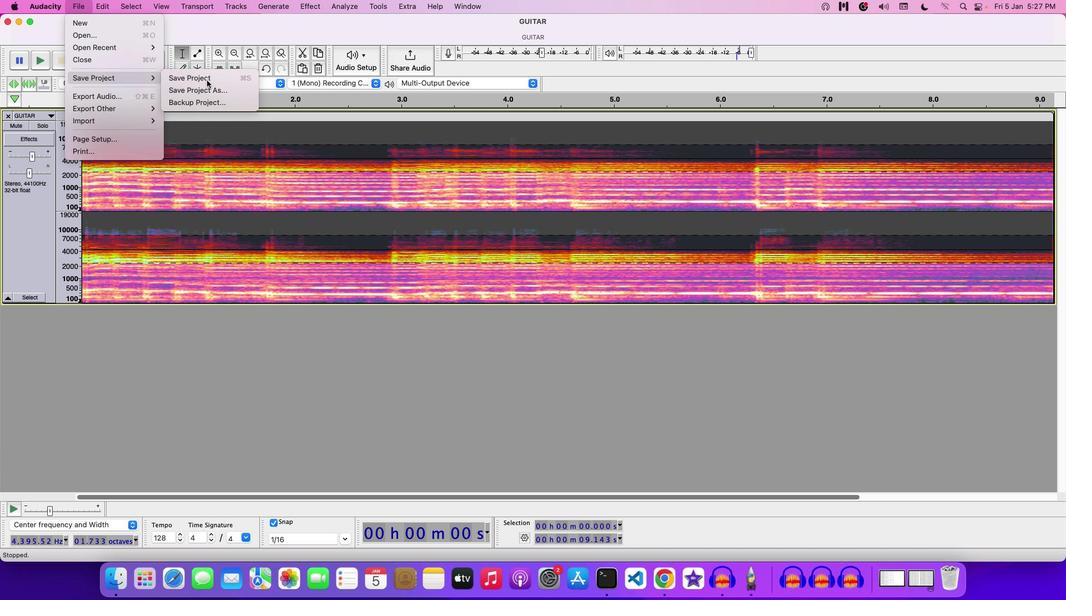 
Action: Mouse moved to (470, 151)
Screenshot: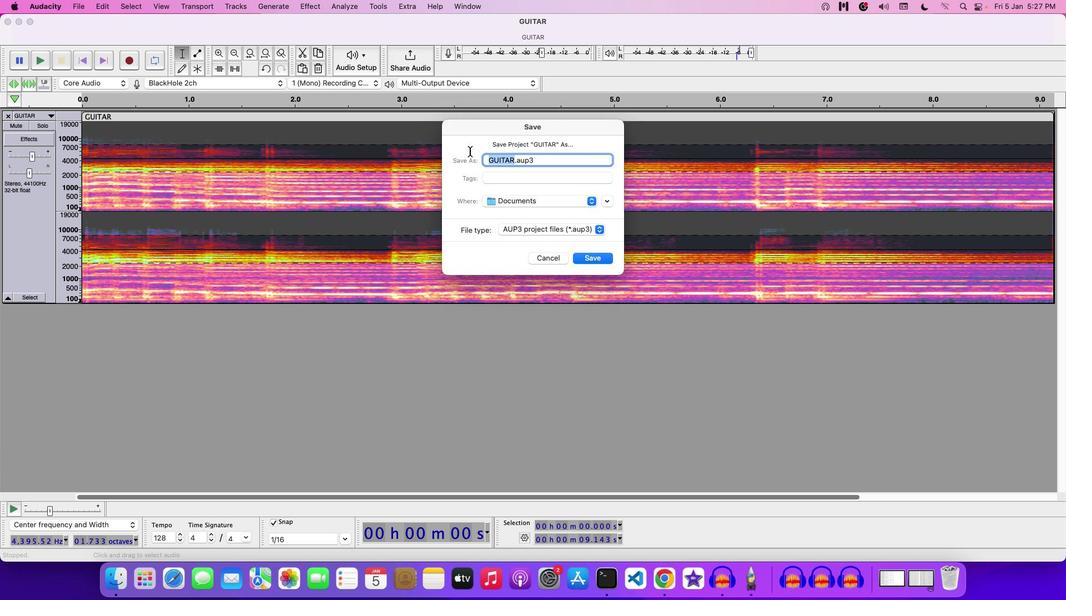 
Action: Key pressed Key.backspace'E''N''A''B''L''I''N''G'Key.space'S''P''E''C''T''R''A''L'Key.space'E''D''I''T'
Screenshot: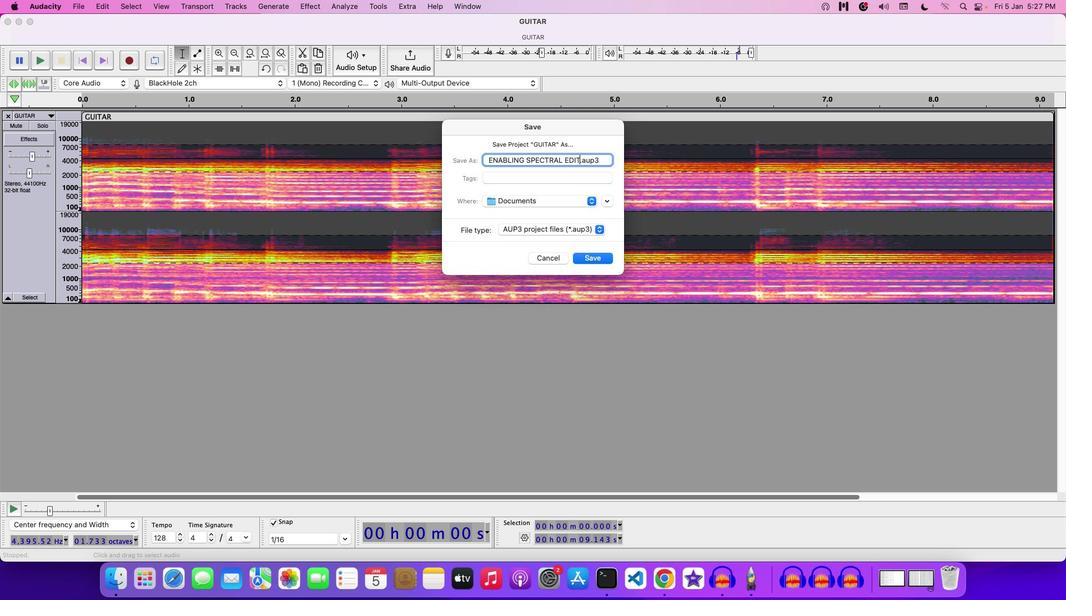
Action: Mouse moved to (596, 261)
Screenshot: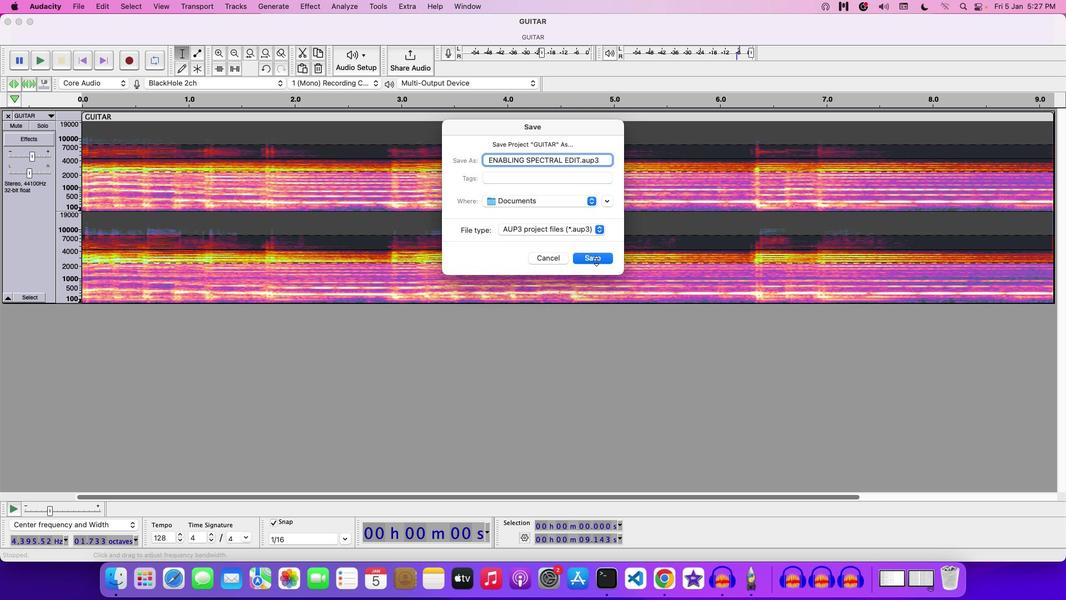 
Action: Mouse pressed left at (596, 261)
Screenshot: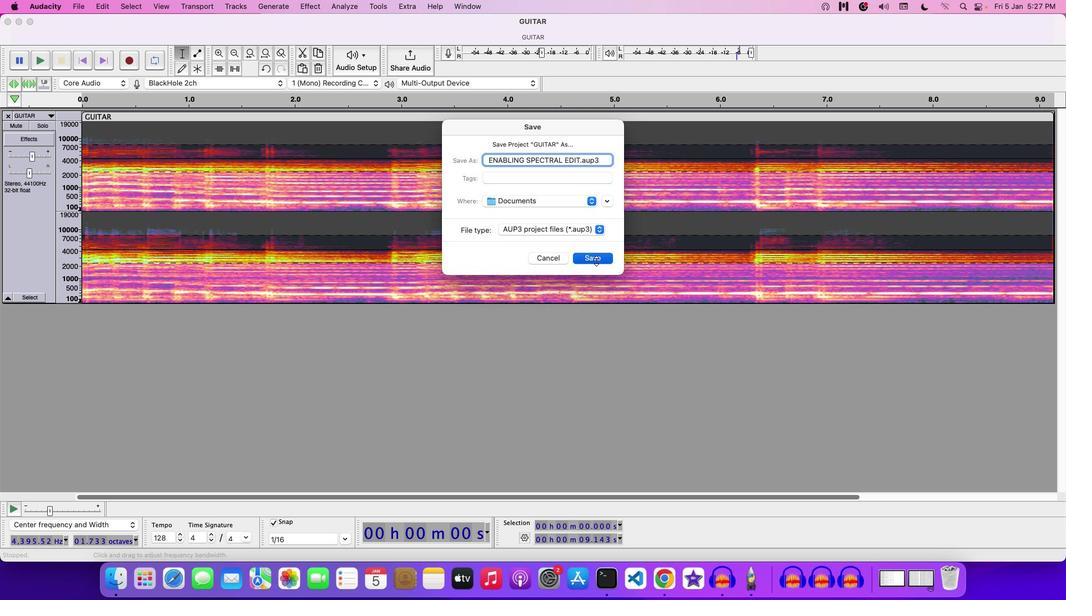 
Action: Mouse moved to (596, 259)
Screenshot: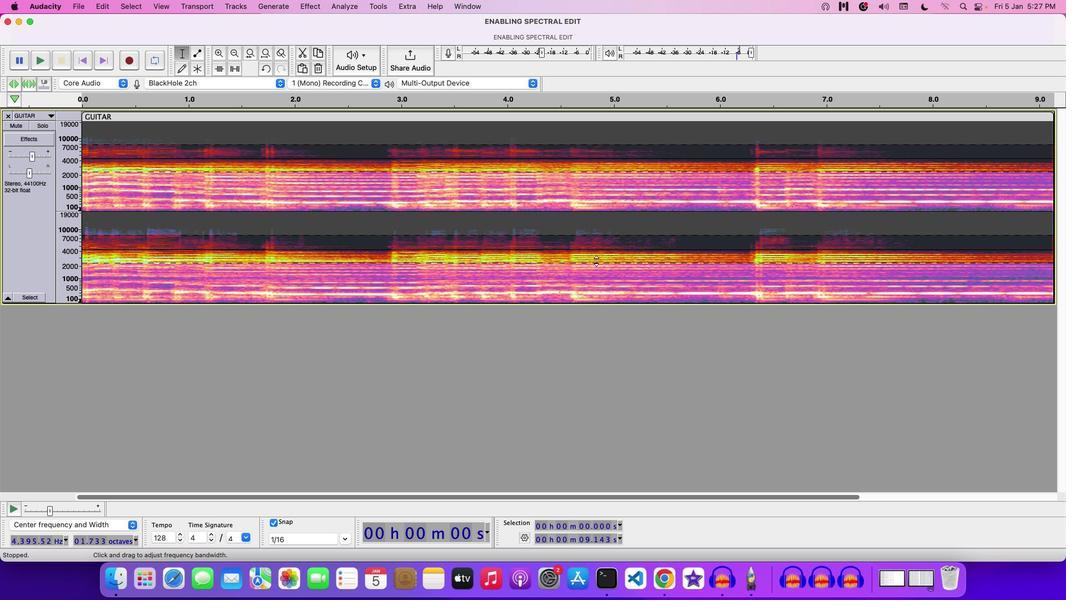 
